 Task: Create a due date automation trigger when advanced on, on the monday of the week before a card is due add dates not due next week at 11:00 AM.
Action: Mouse moved to (1253, 101)
Screenshot: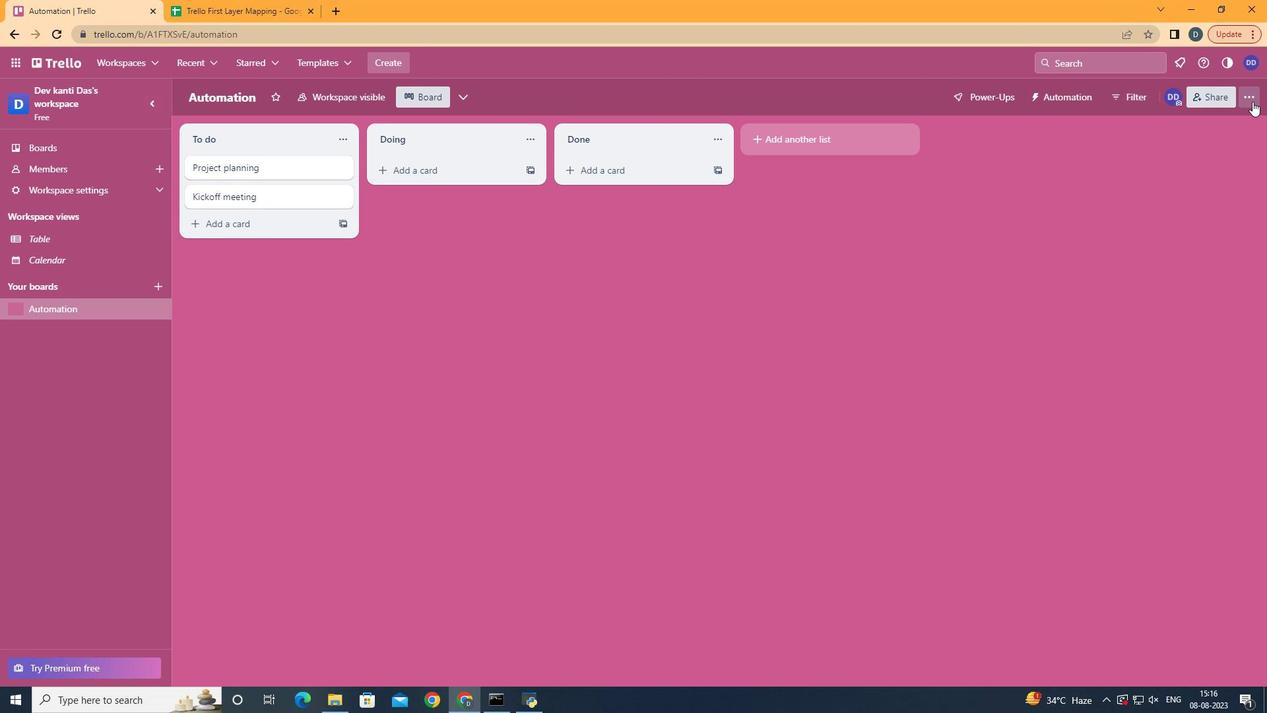 
Action: Mouse pressed left at (1253, 101)
Screenshot: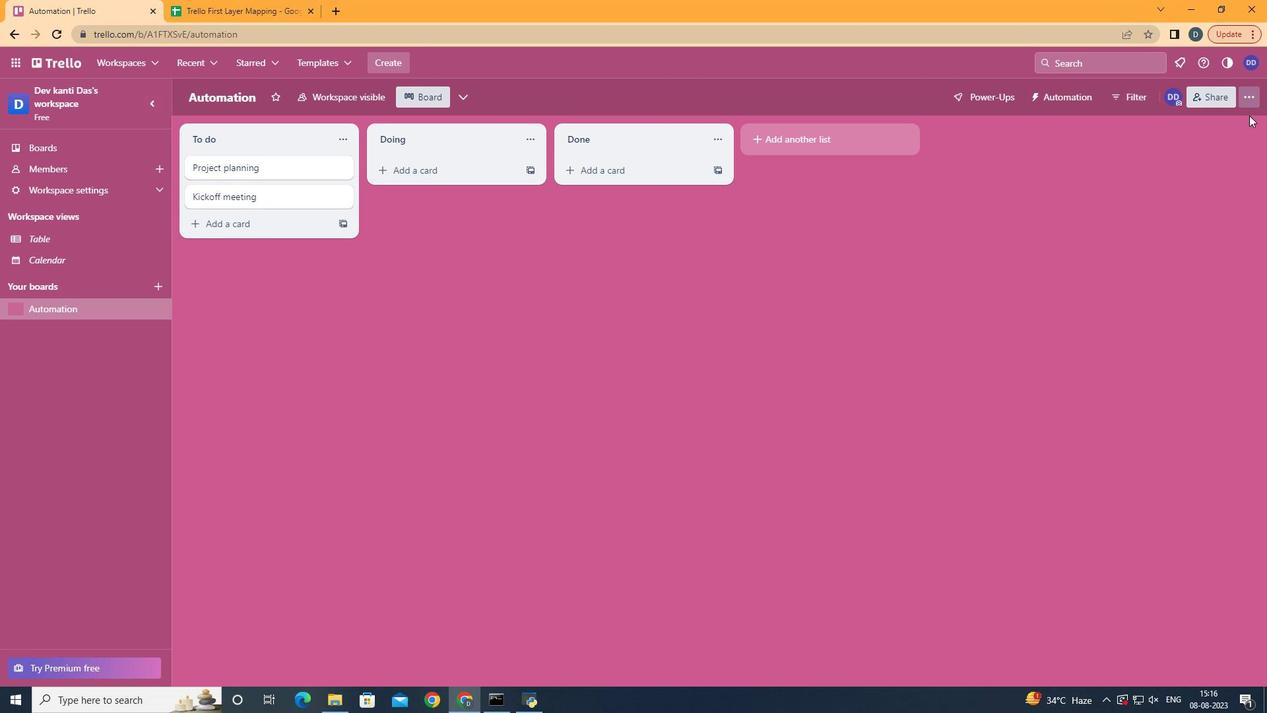 
Action: Mouse moved to (1190, 278)
Screenshot: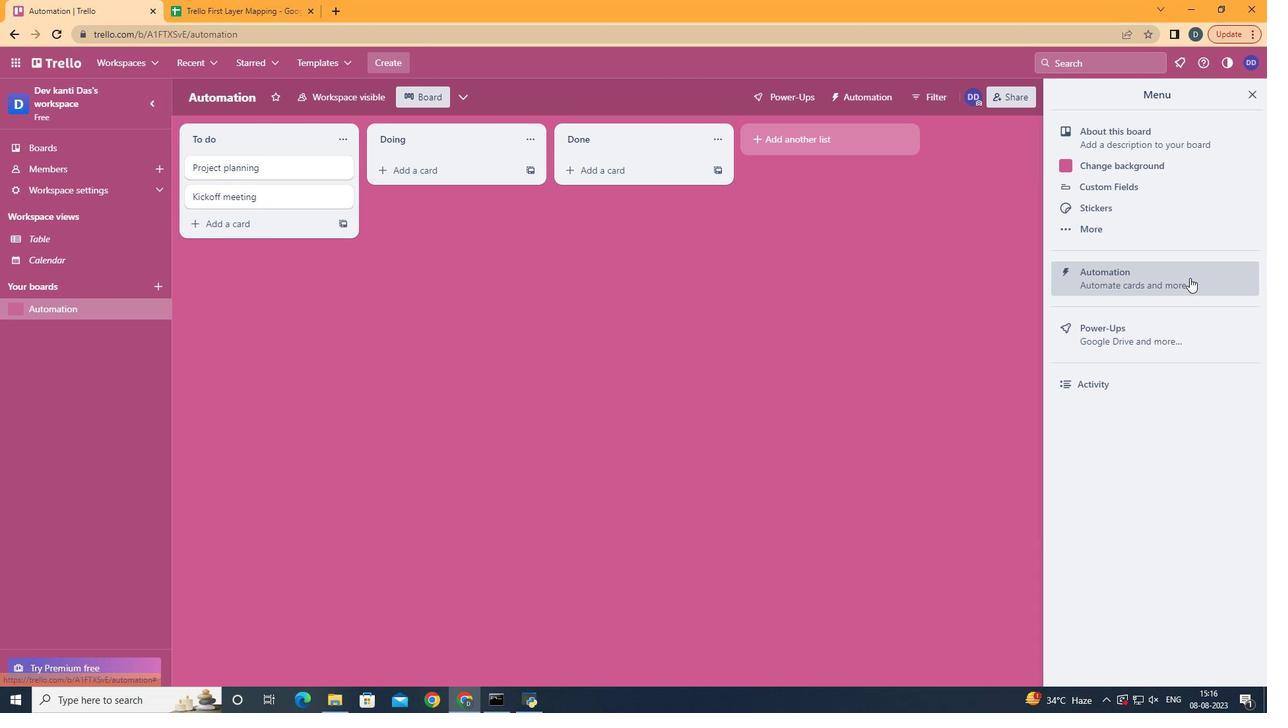 
Action: Mouse pressed left at (1190, 278)
Screenshot: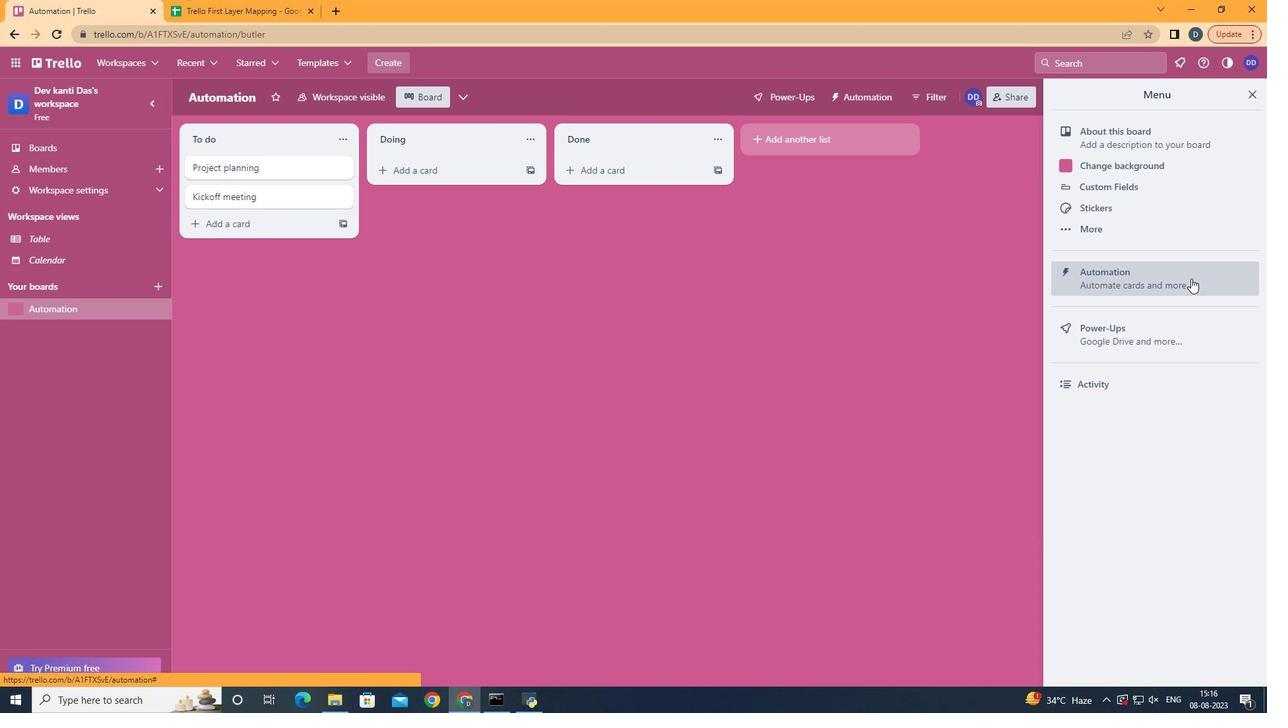 
Action: Mouse moved to (219, 274)
Screenshot: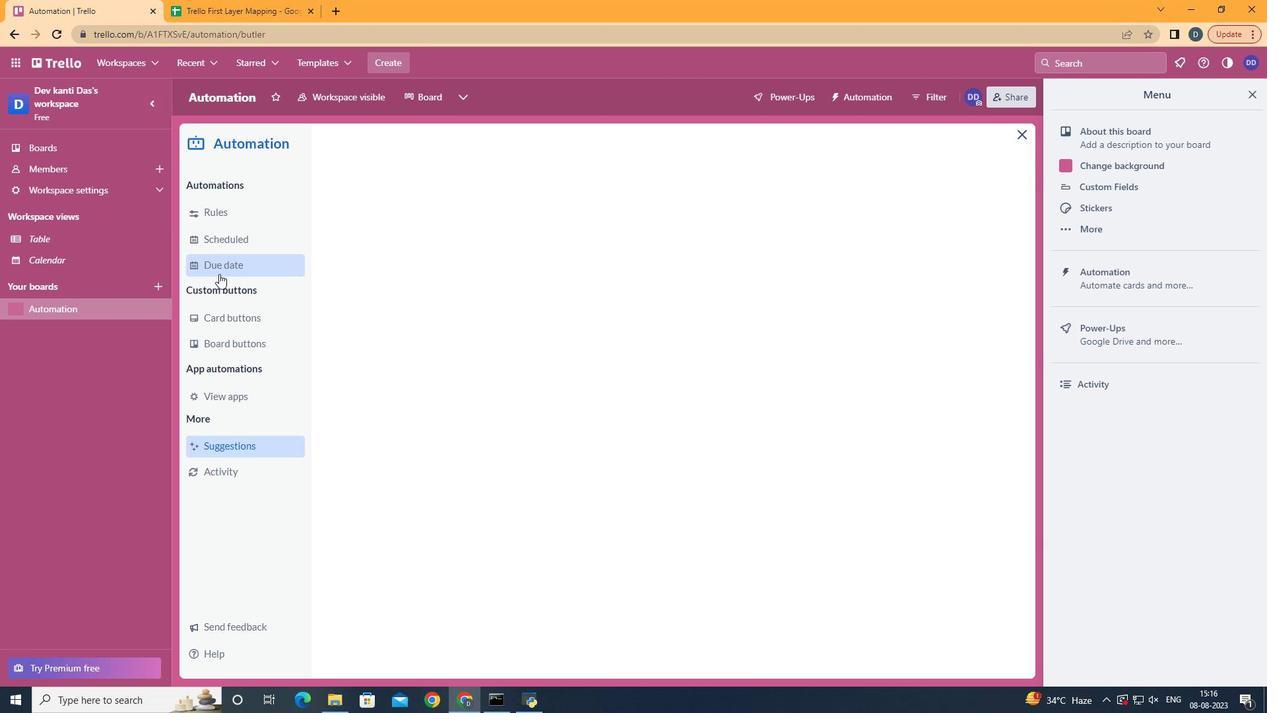 
Action: Mouse pressed left at (219, 274)
Screenshot: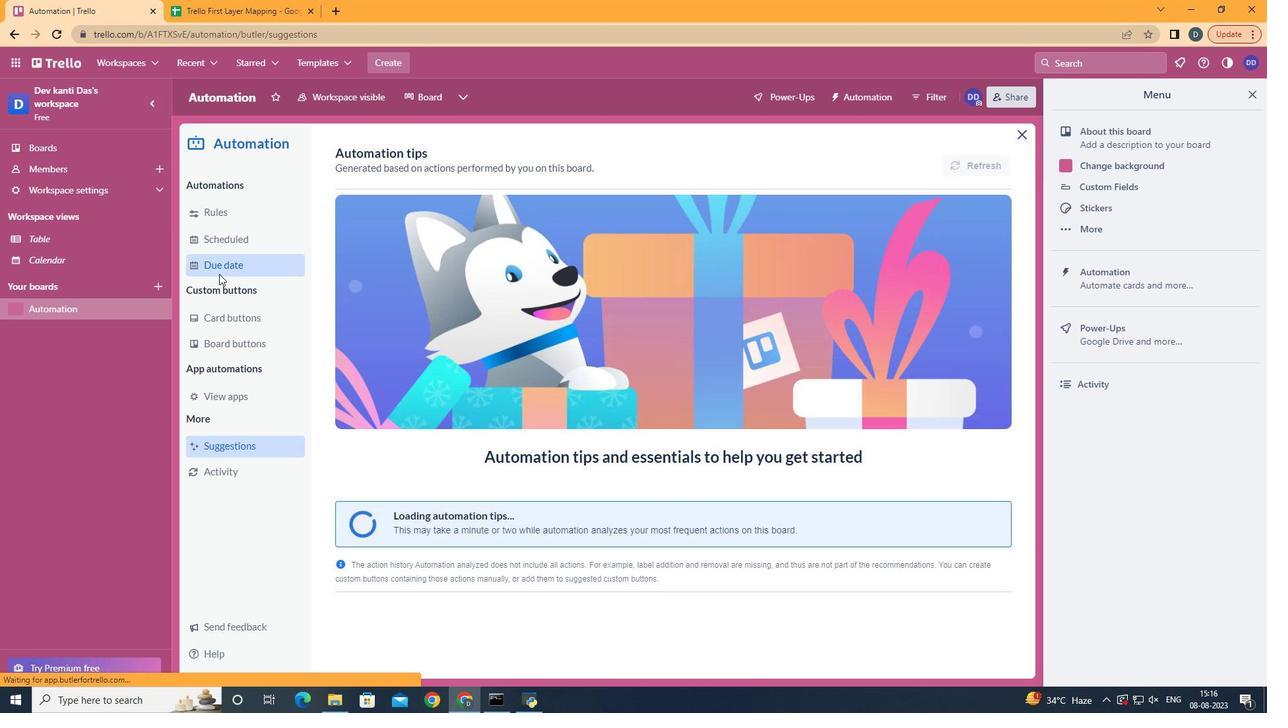 
Action: Mouse moved to (932, 155)
Screenshot: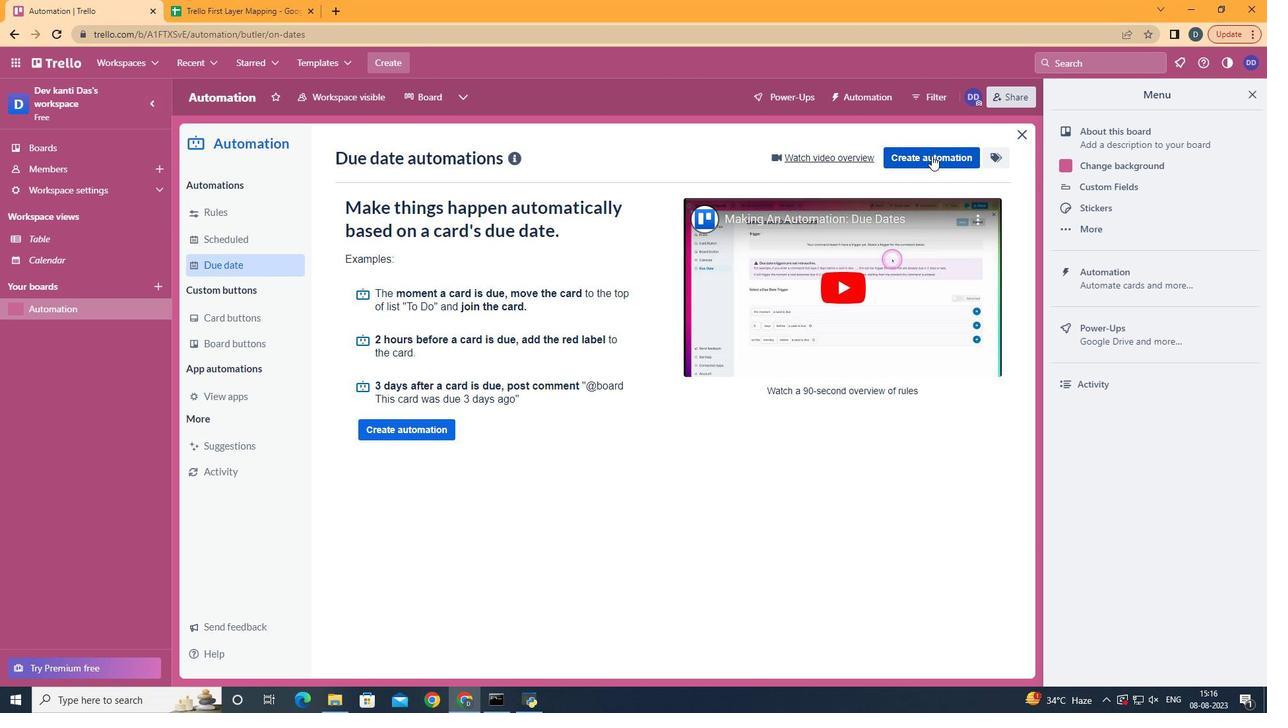 
Action: Mouse pressed left at (932, 155)
Screenshot: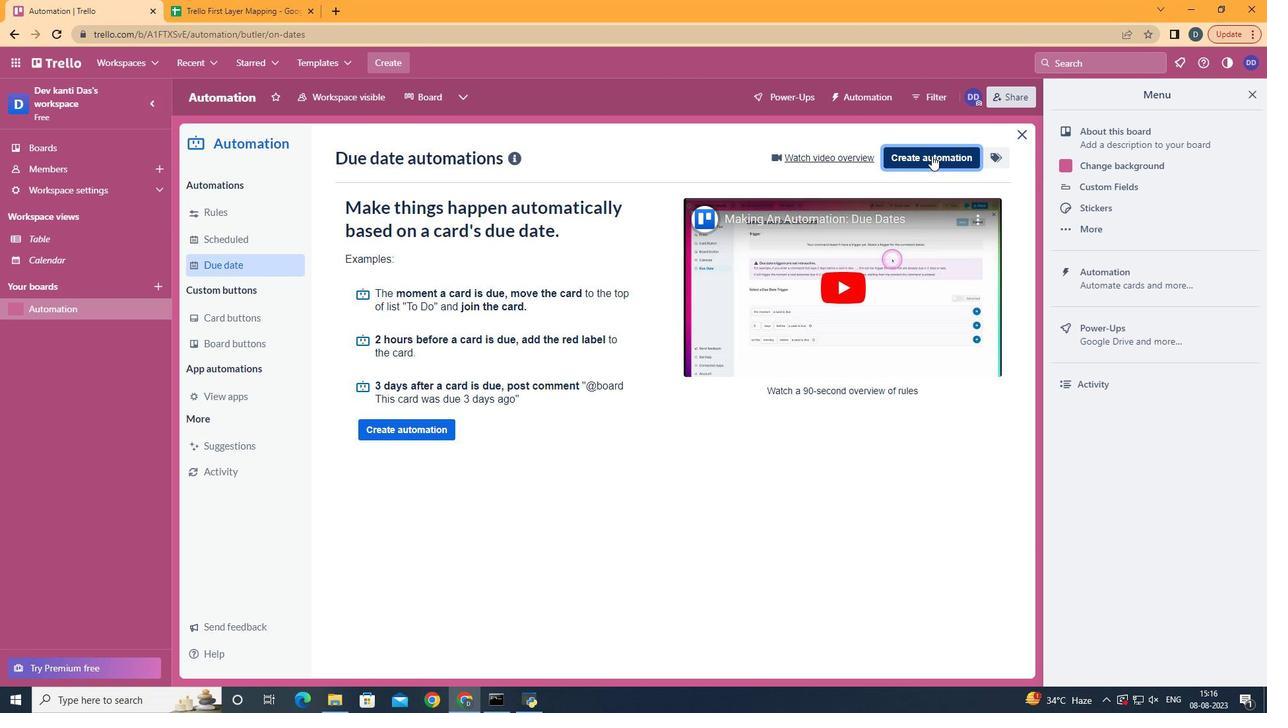 
Action: Mouse moved to (746, 279)
Screenshot: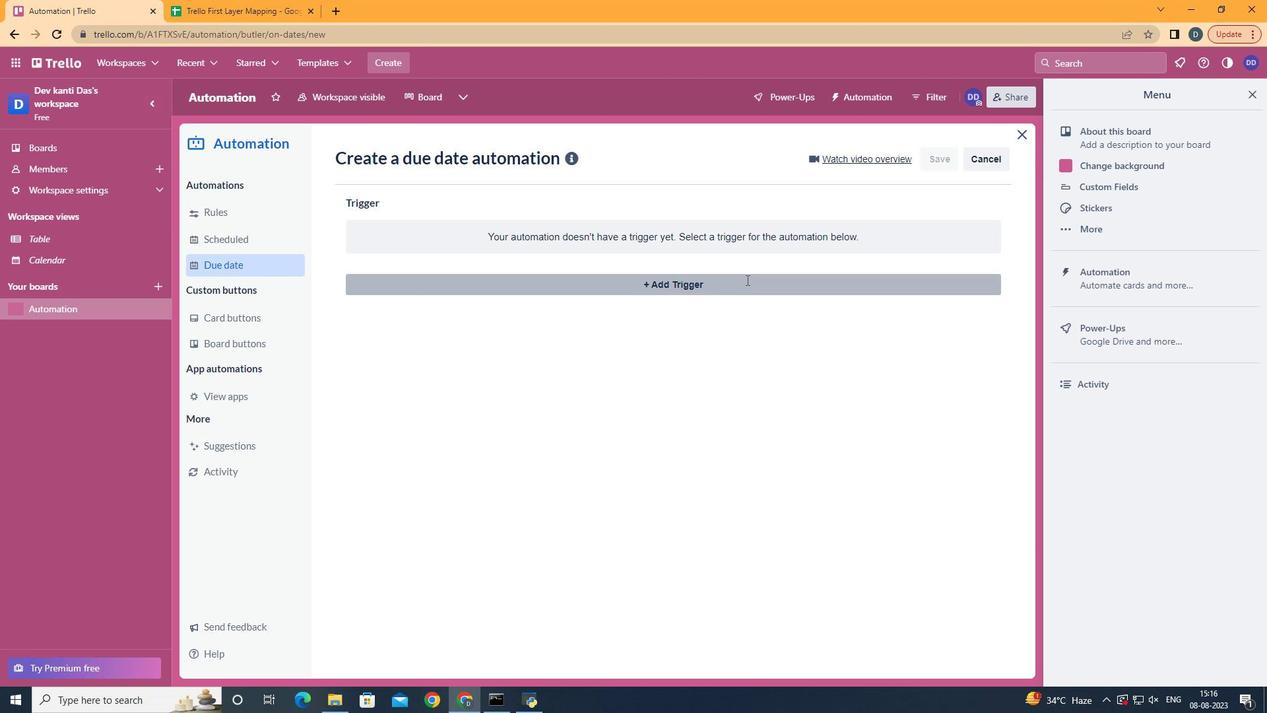 
Action: Mouse pressed left at (746, 279)
Screenshot: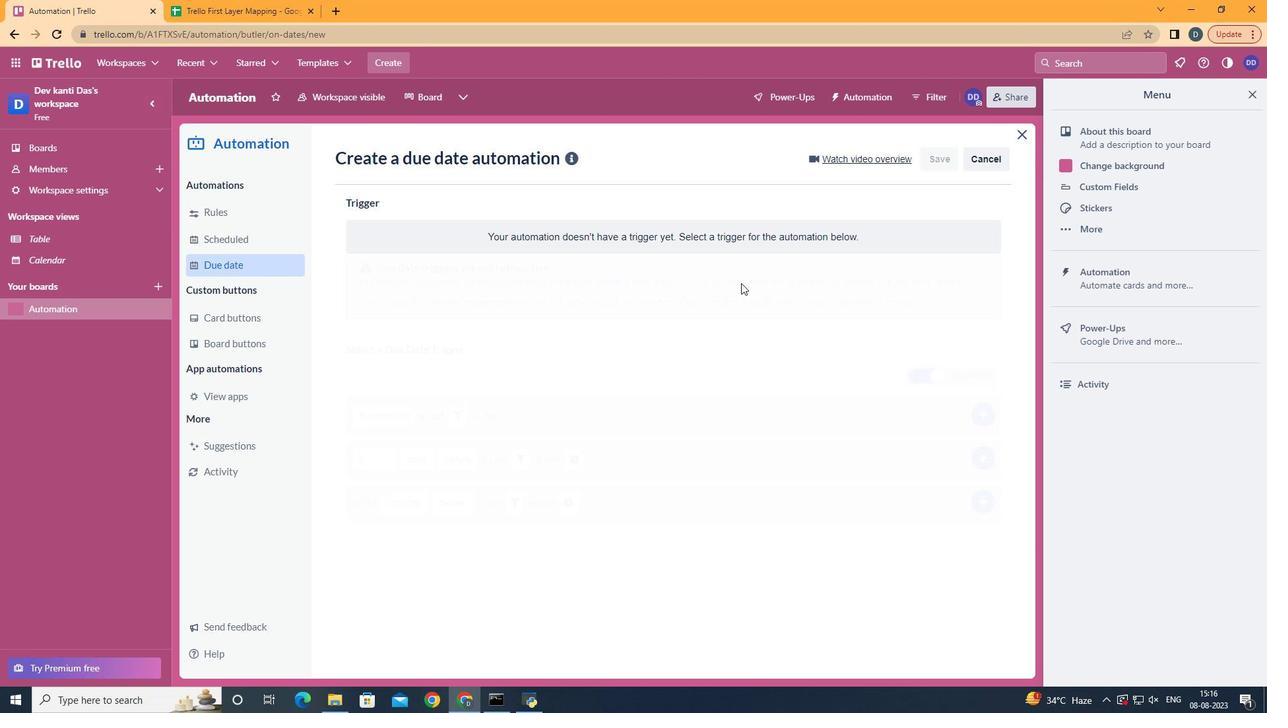 
Action: Mouse moved to (473, 630)
Screenshot: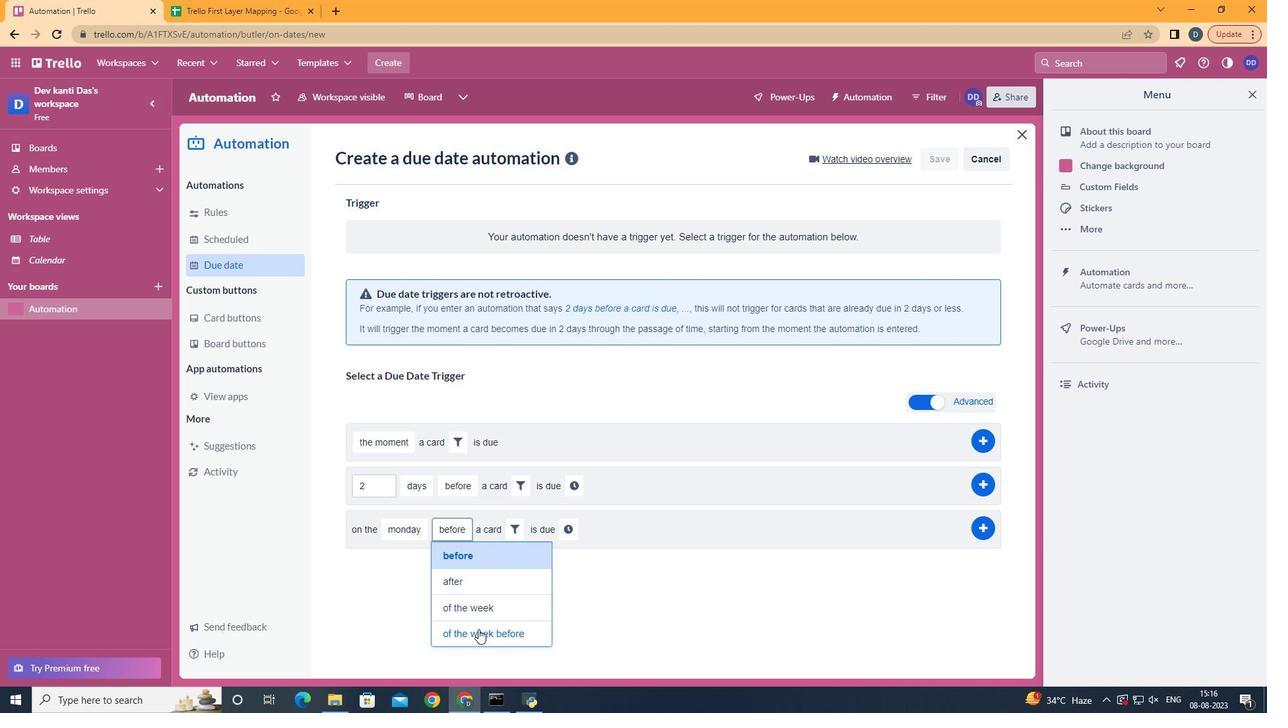 
Action: Mouse pressed left at (473, 630)
Screenshot: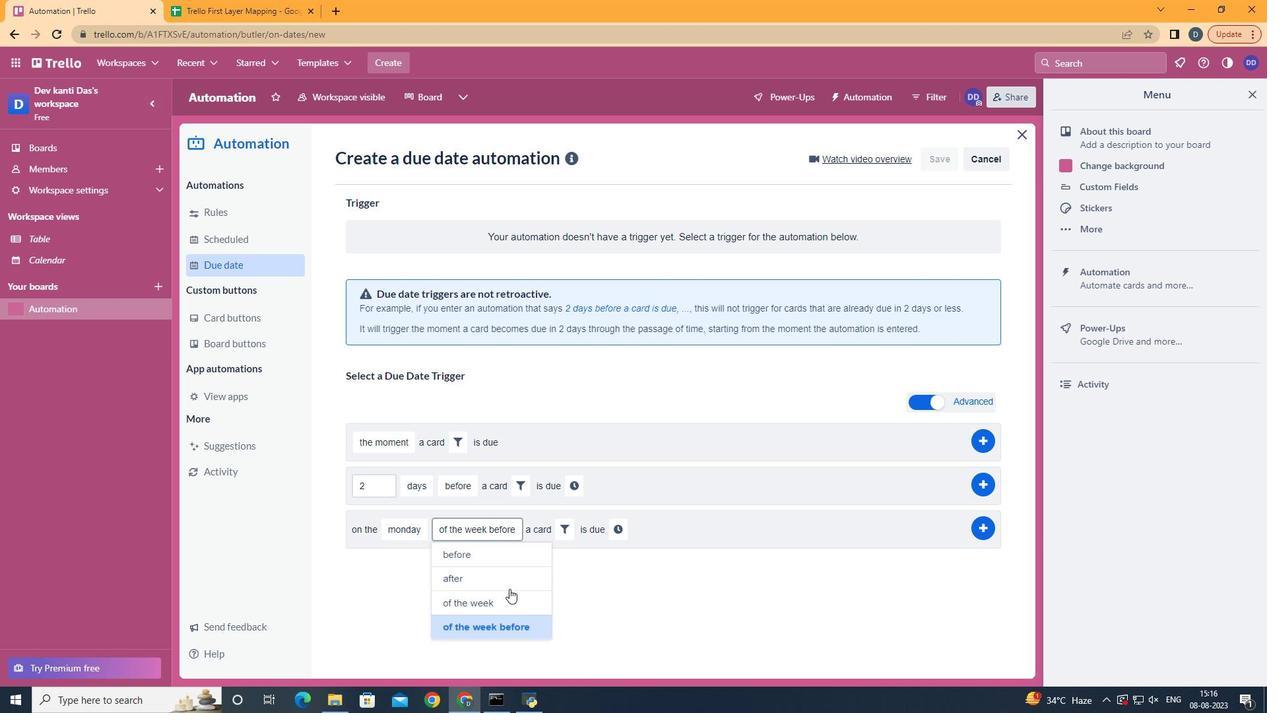 
Action: Mouse moved to (561, 525)
Screenshot: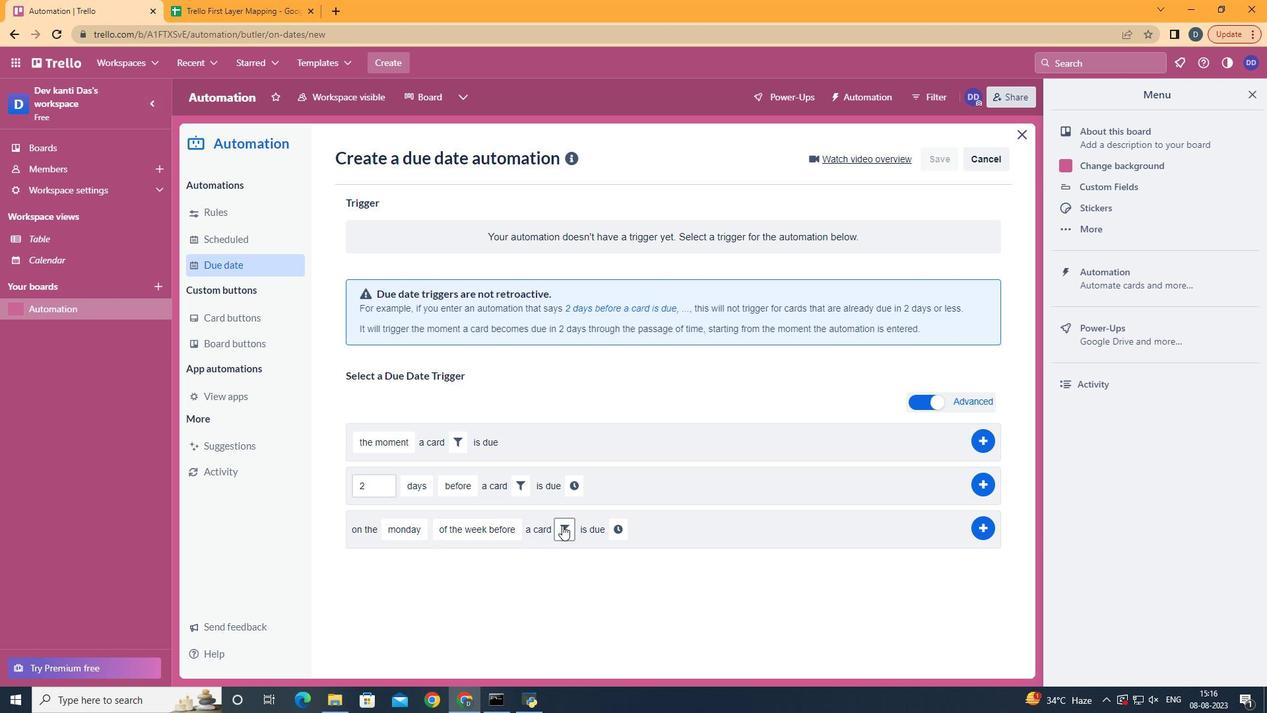 
Action: Mouse pressed left at (561, 525)
Screenshot: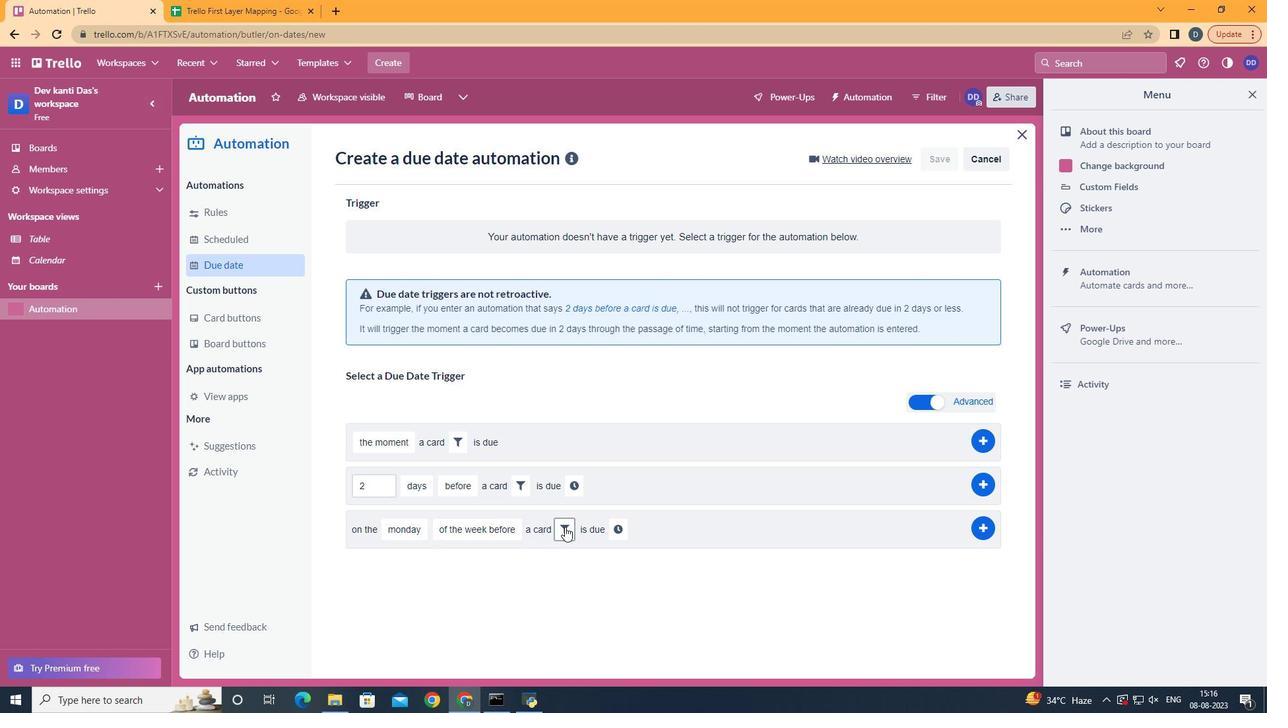 
Action: Mouse moved to (649, 573)
Screenshot: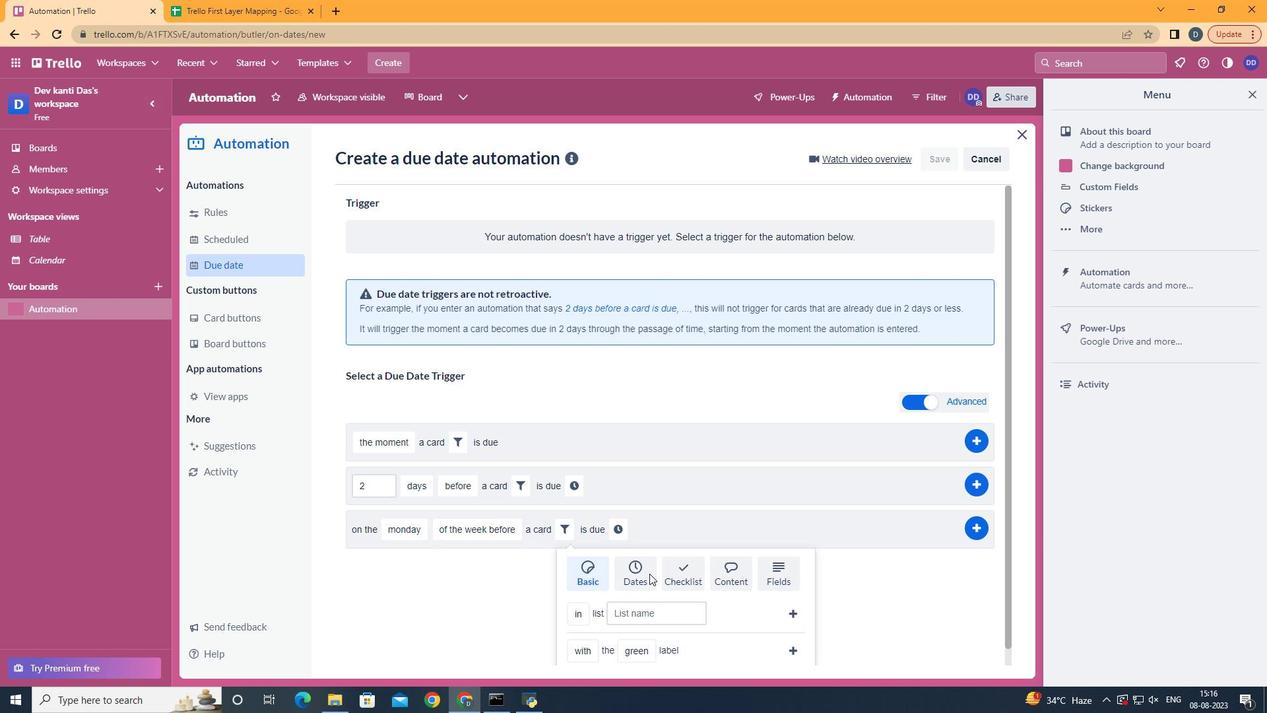 
Action: Mouse pressed left at (649, 573)
Screenshot: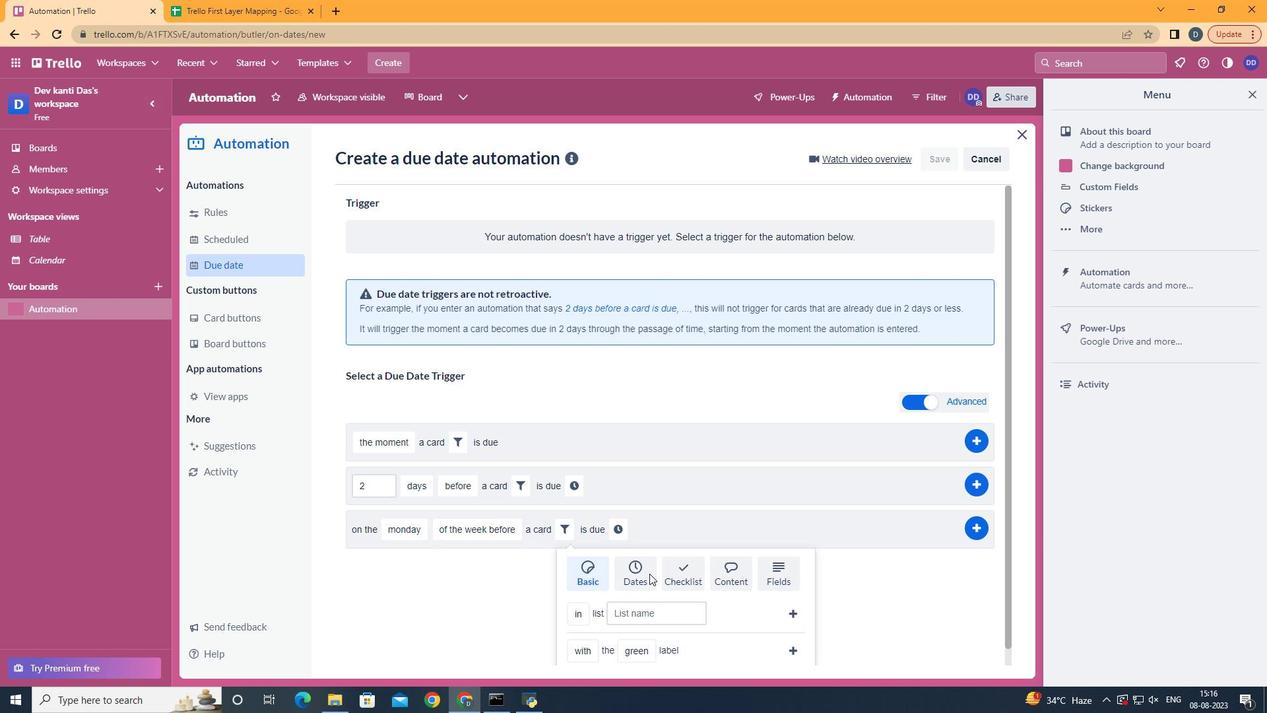 
Action: Mouse moved to (650, 573)
Screenshot: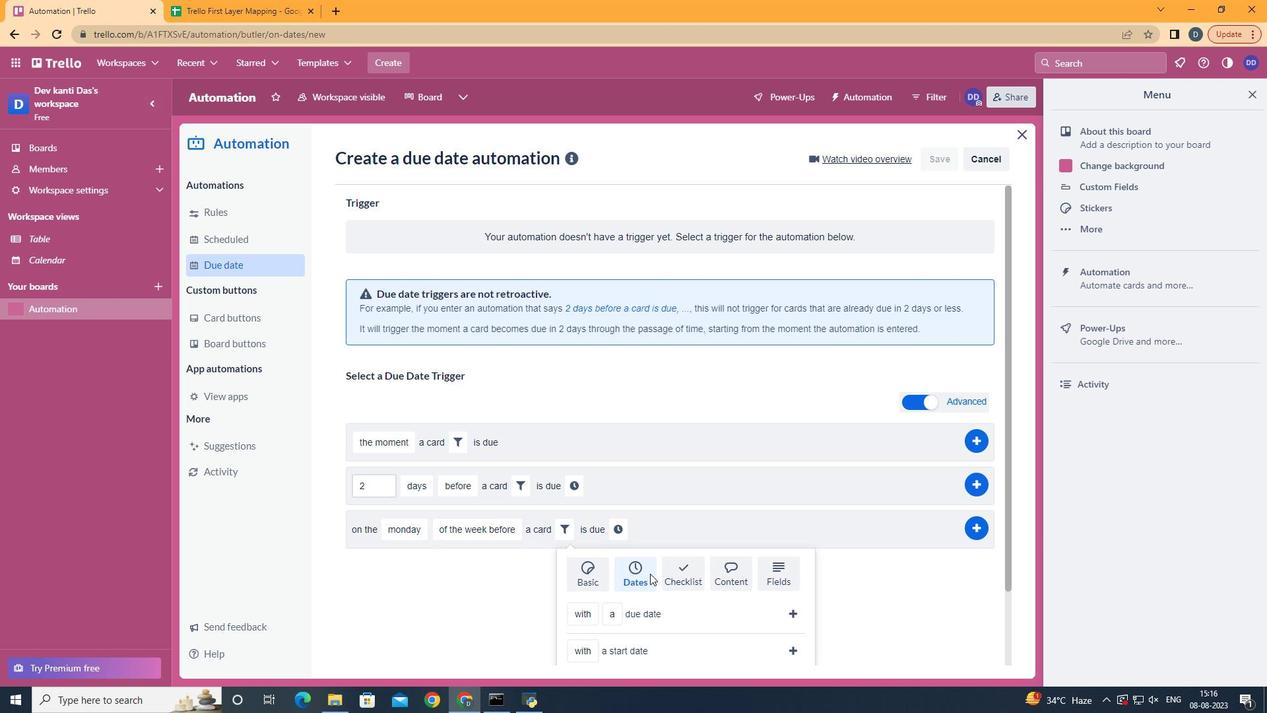 
Action: Mouse scrolled (650, 573) with delta (0, 0)
Screenshot: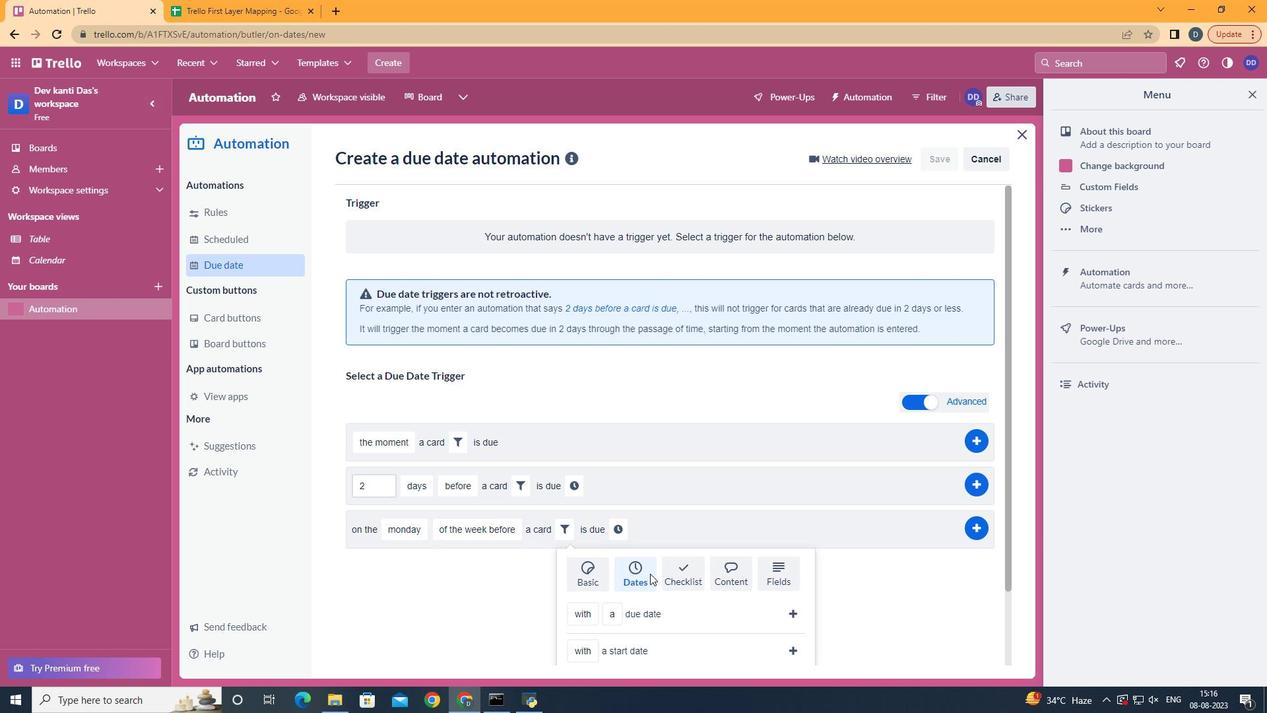 
Action: Mouse scrolled (650, 573) with delta (0, 0)
Screenshot: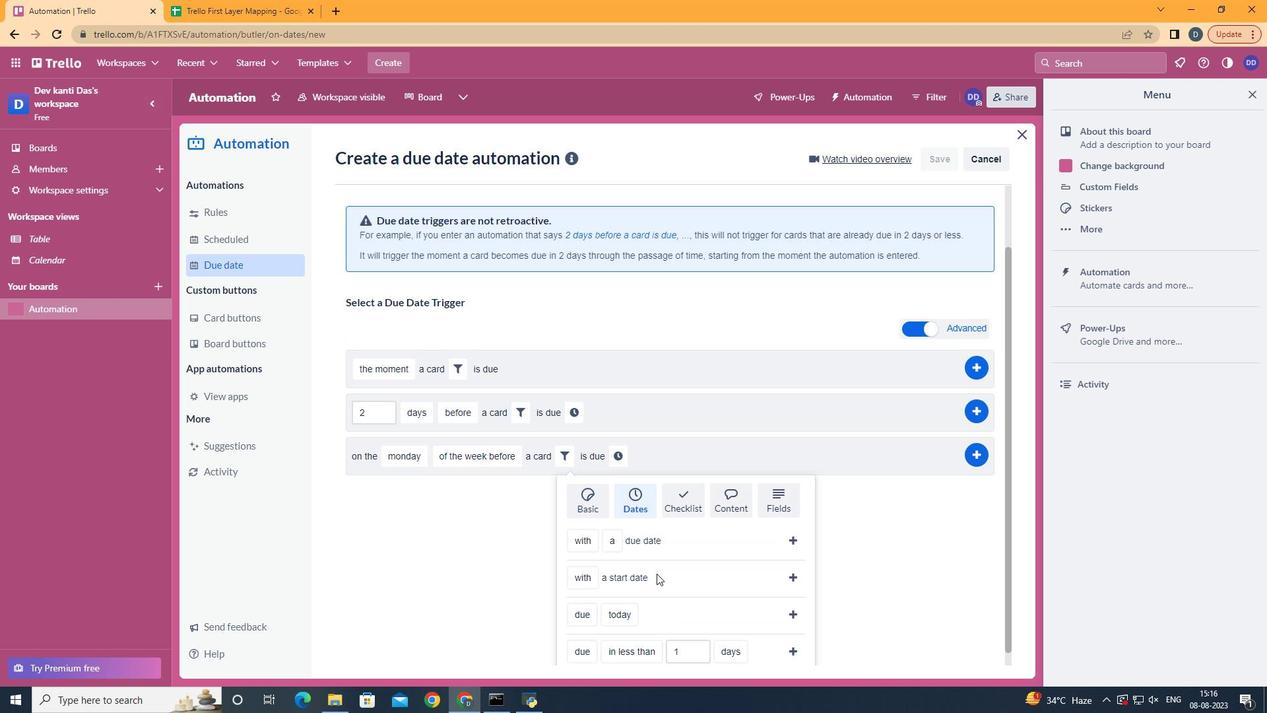 
Action: Mouse scrolled (650, 573) with delta (0, 0)
Screenshot: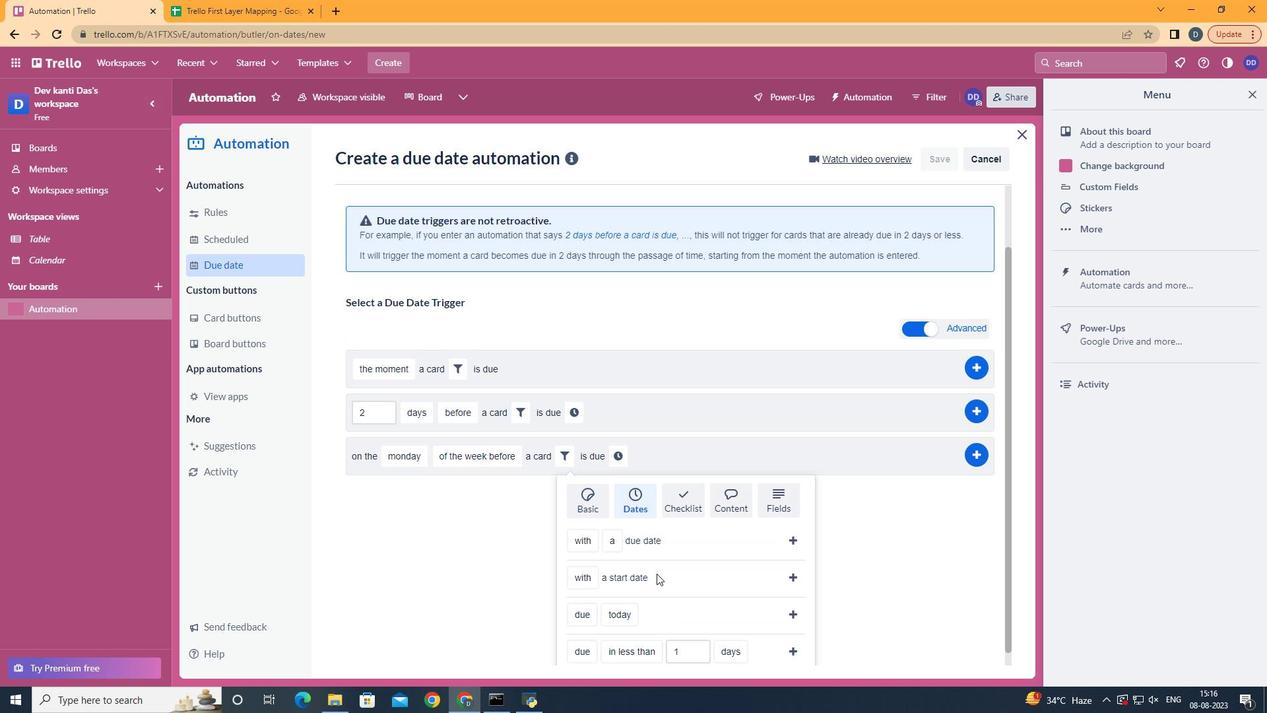 
Action: Mouse scrolled (650, 573) with delta (0, 0)
Screenshot: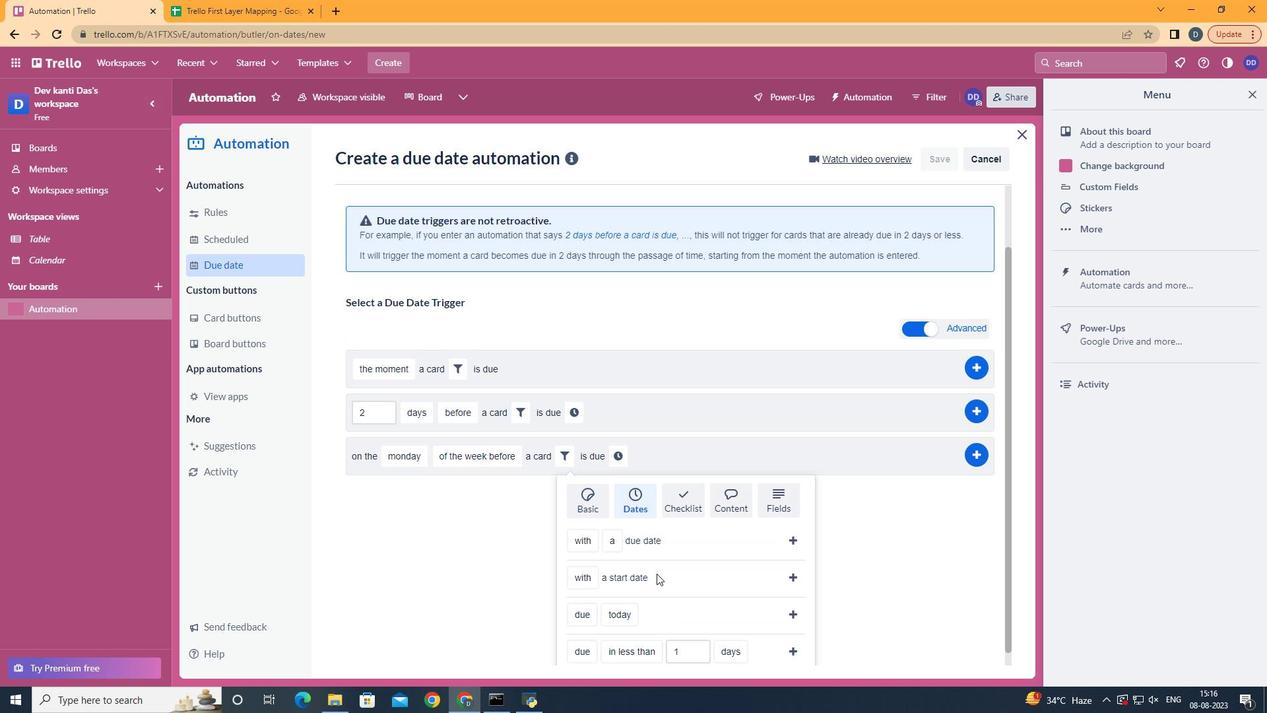 
Action: Mouse scrolled (650, 573) with delta (0, 0)
Screenshot: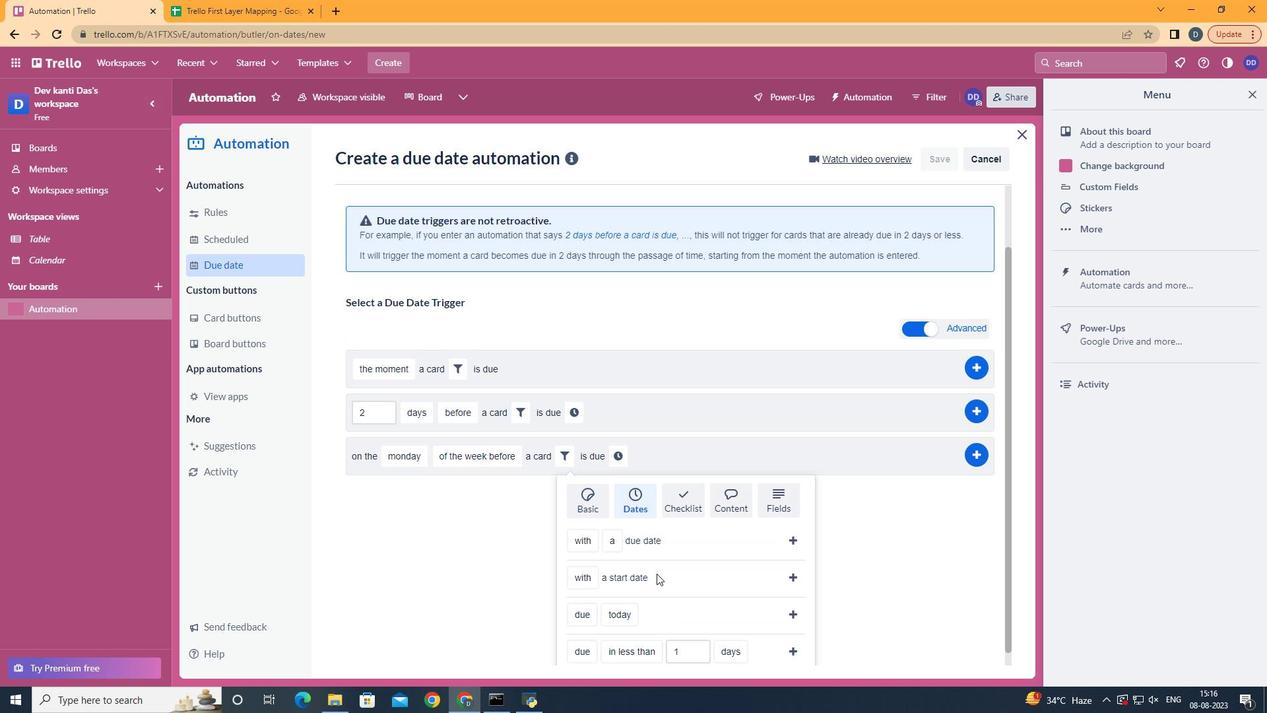 
Action: Mouse moved to (616, 523)
Screenshot: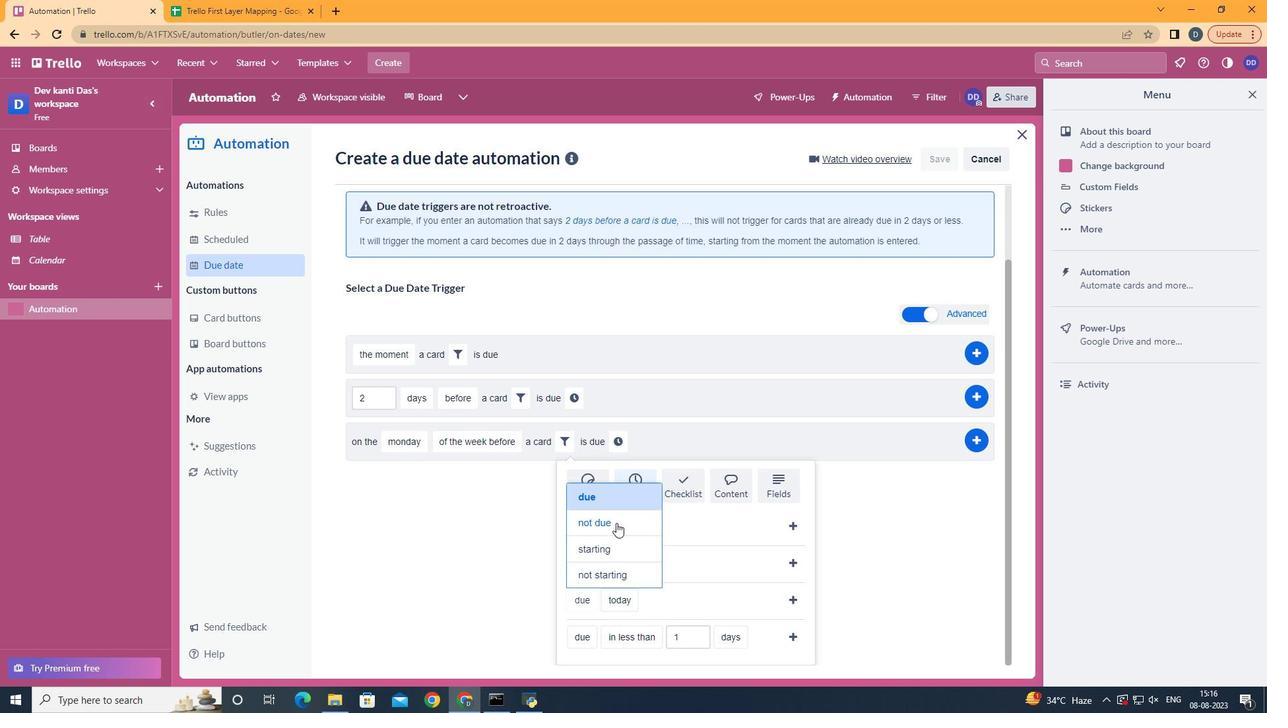 
Action: Mouse pressed left at (616, 523)
Screenshot: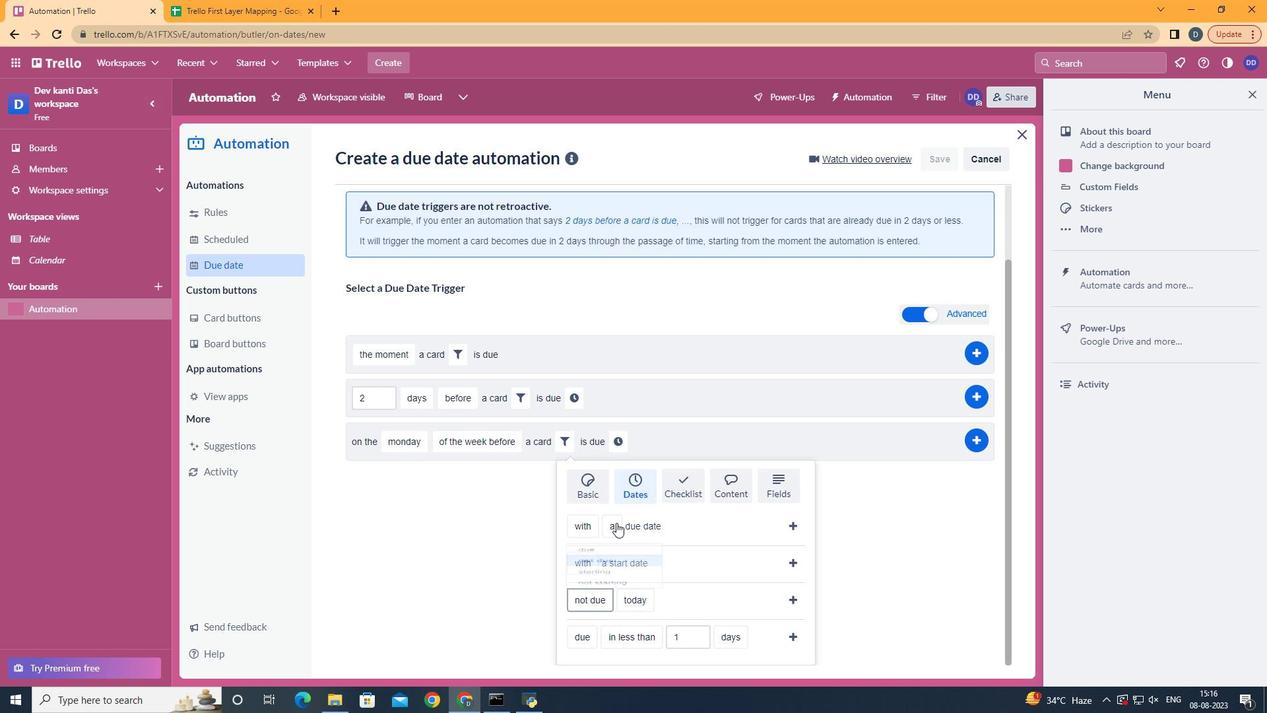 
Action: Mouse moved to (660, 523)
Screenshot: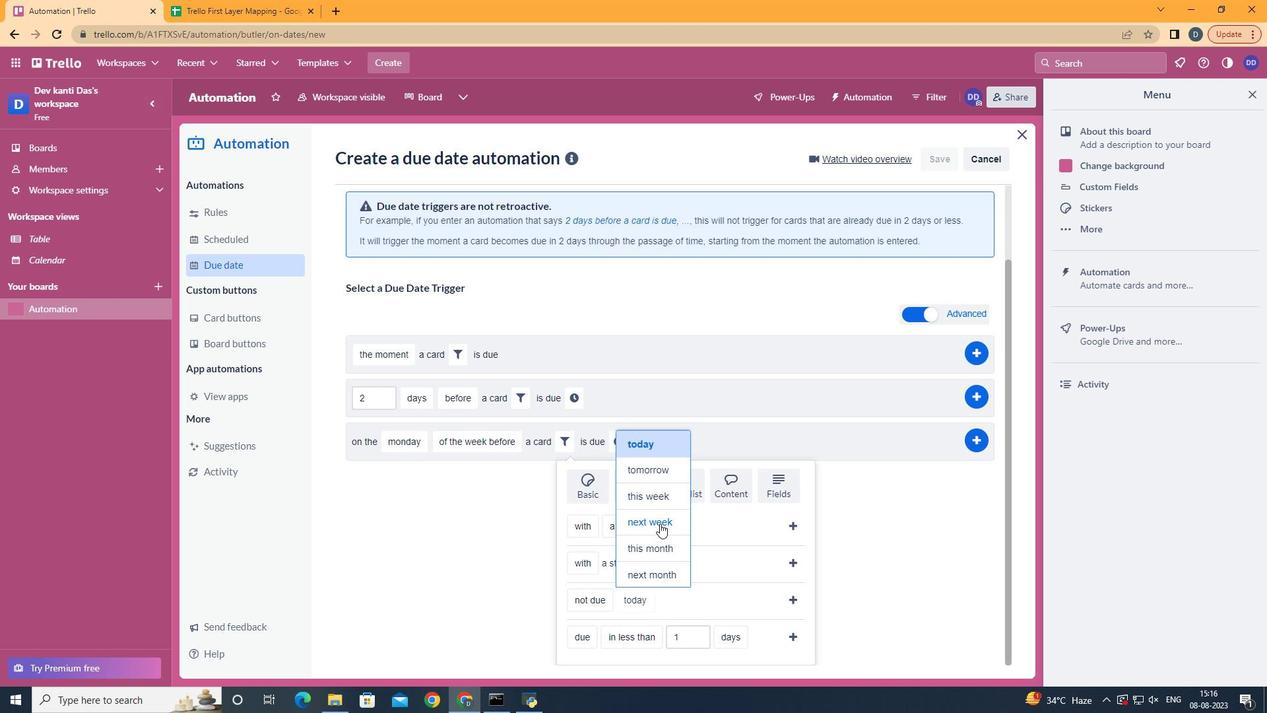 
Action: Mouse pressed left at (660, 523)
Screenshot: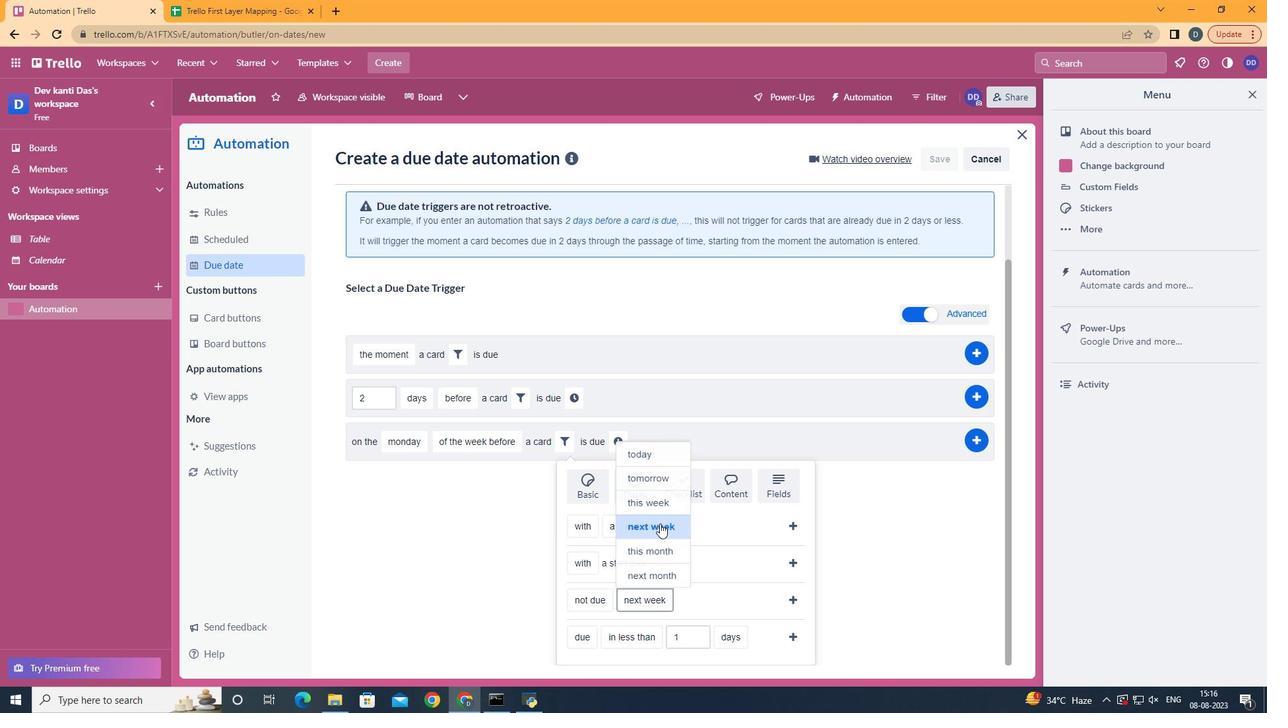 
Action: Mouse moved to (791, 602)
Screenshot: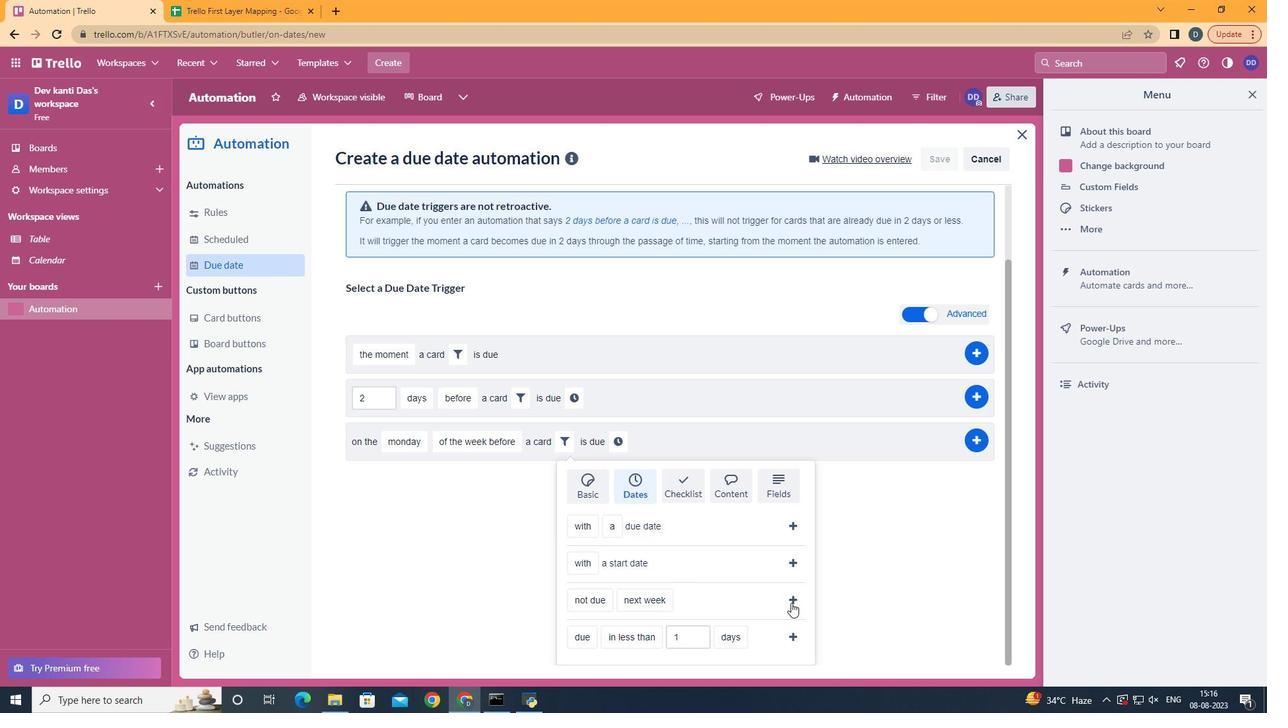 
Action: Mouse pressed left at (791, 602)
Screenshot: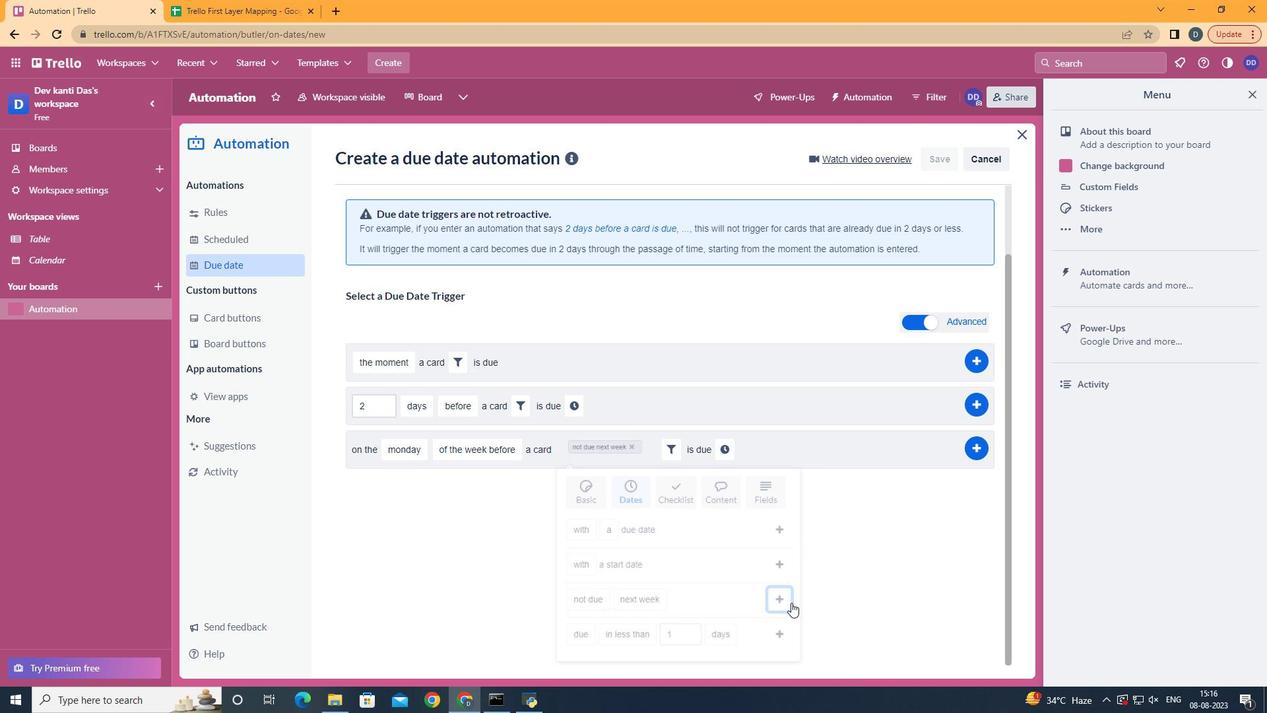 
Action: Mouse moved to (725, 526)
Screenshot: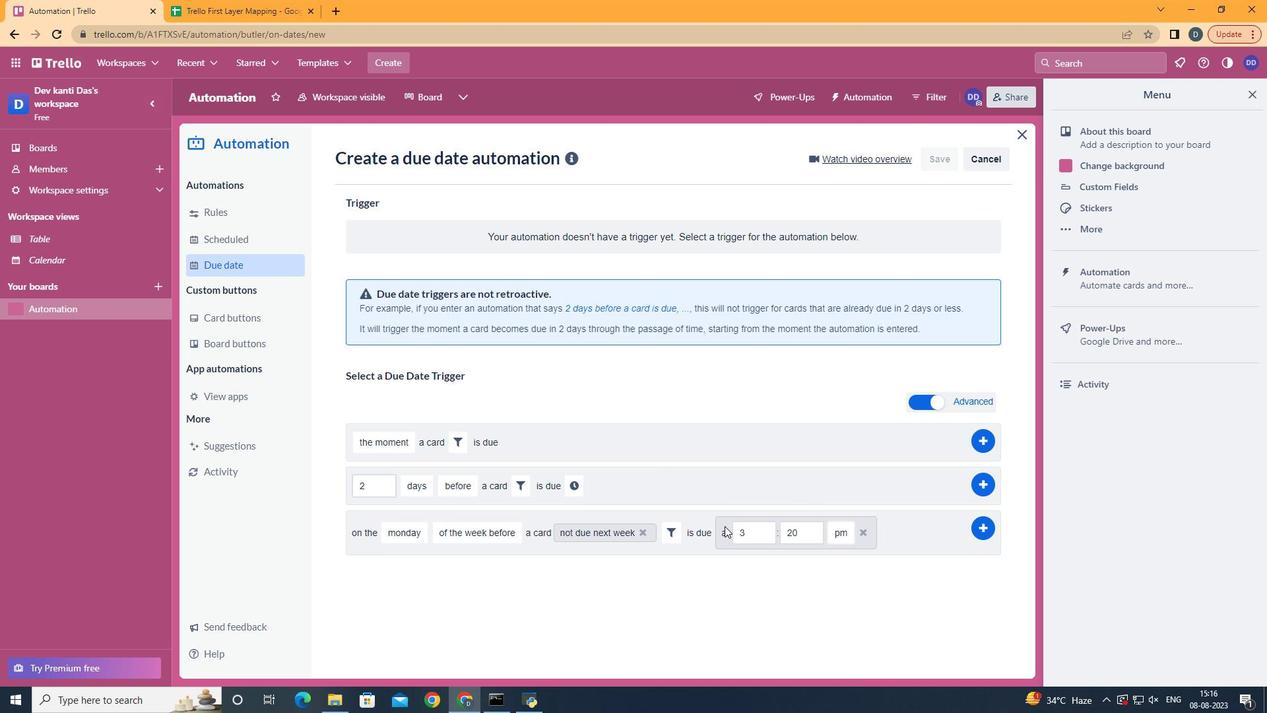 
Action: Mouse pressed left at (725, 526)
Screenshot: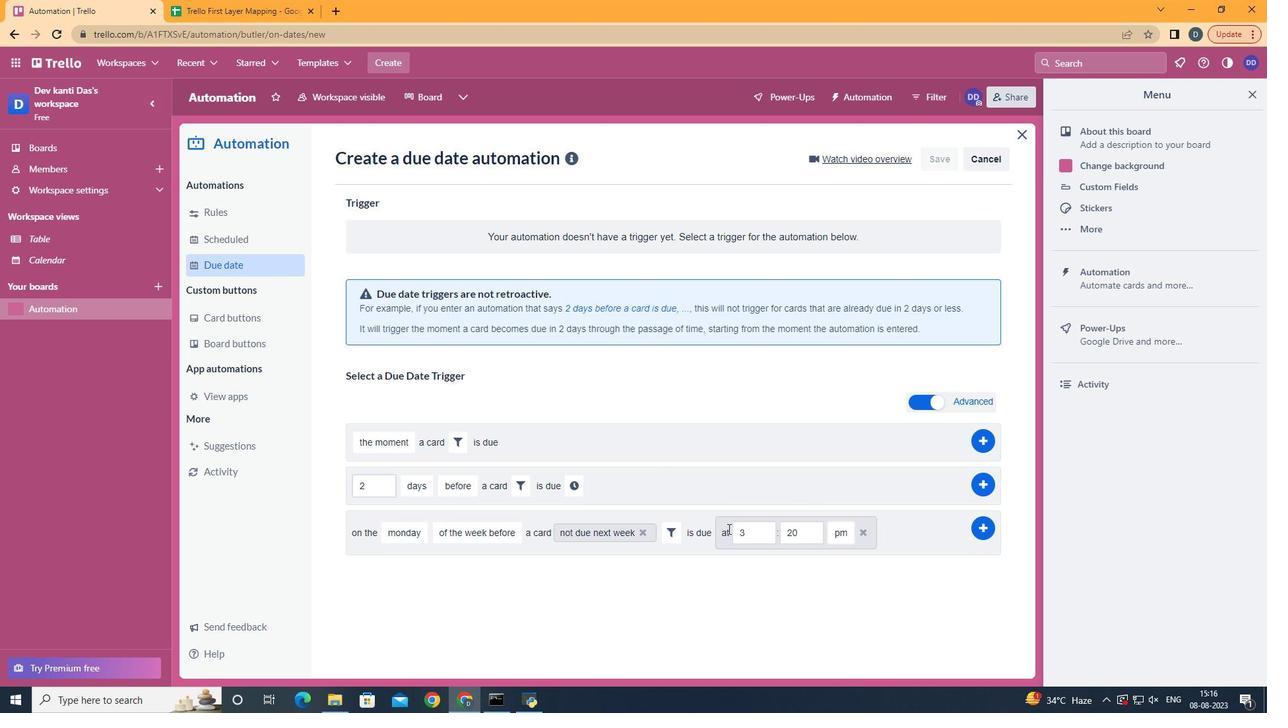 
Action: Mouse moved to (754, 541)
Screenshot: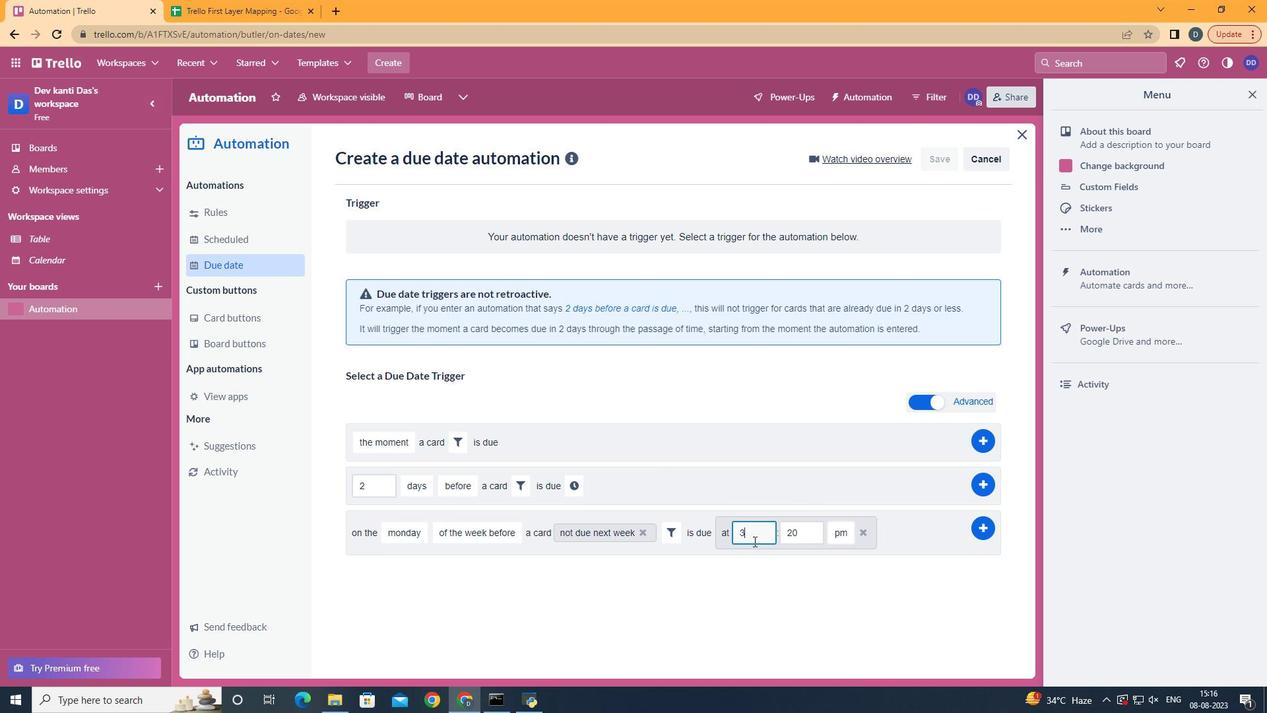 
Action: Mouse pressed left at (754, 541)
Screenshot: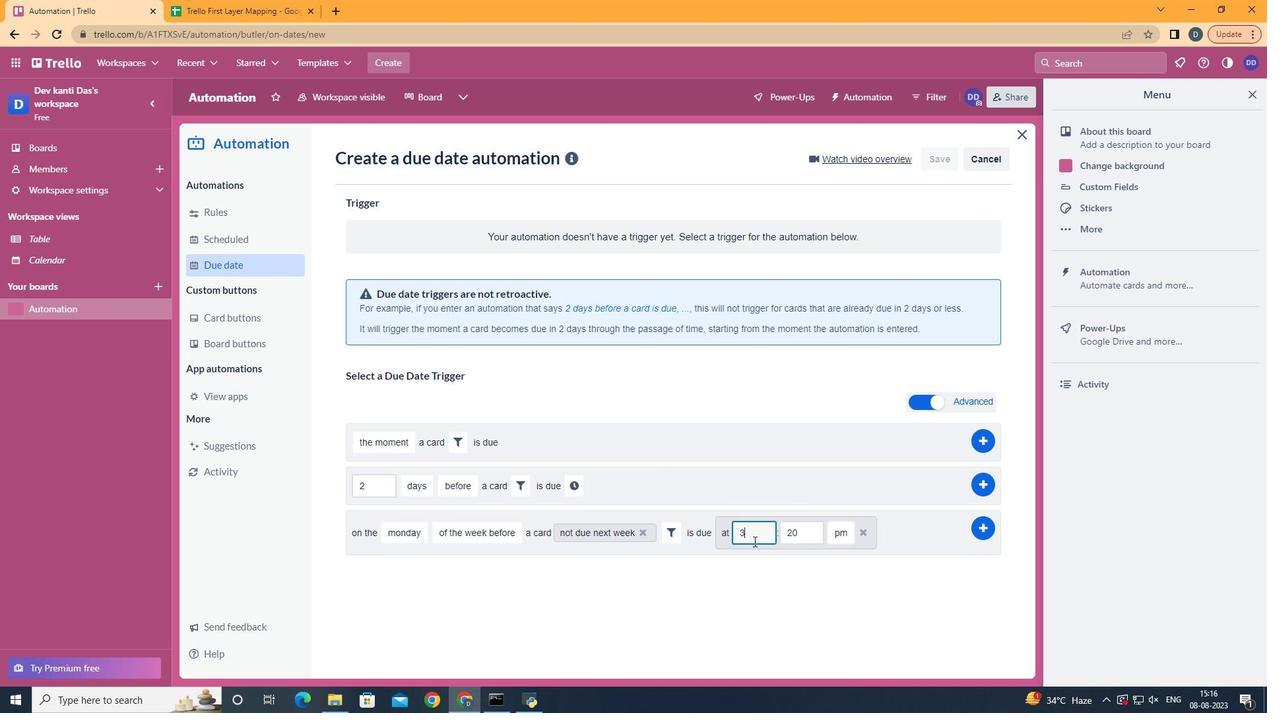 
Action: Mouse moved to (756, 539)
Screenshot: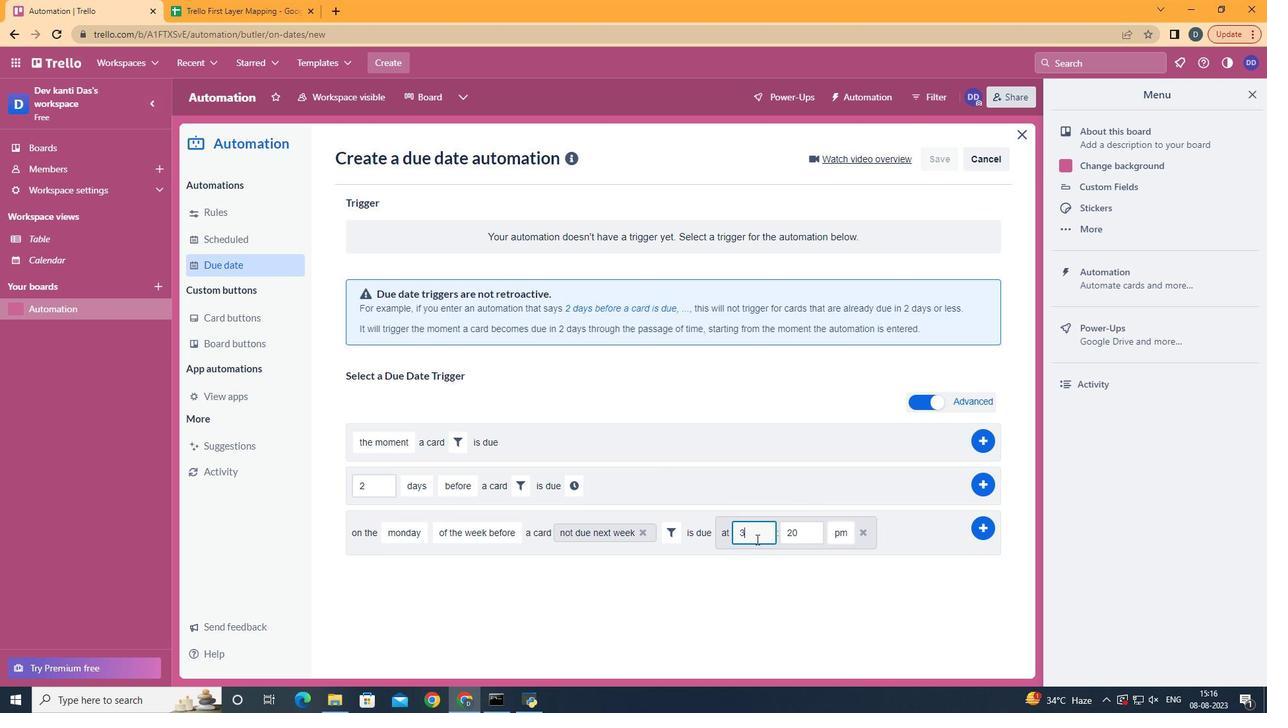 
Action: Key pressed <Key.backspace>11
Screenshot: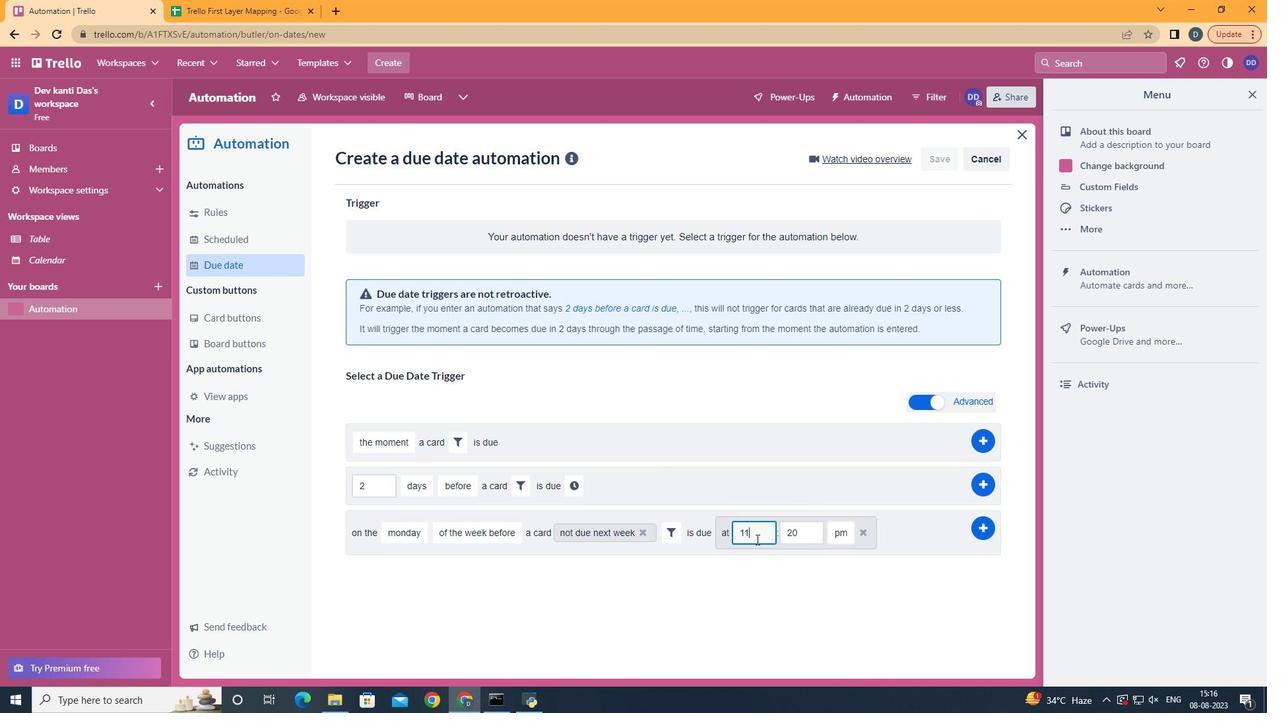 
Action: Mouse moved to (804, 532)
Screenshot: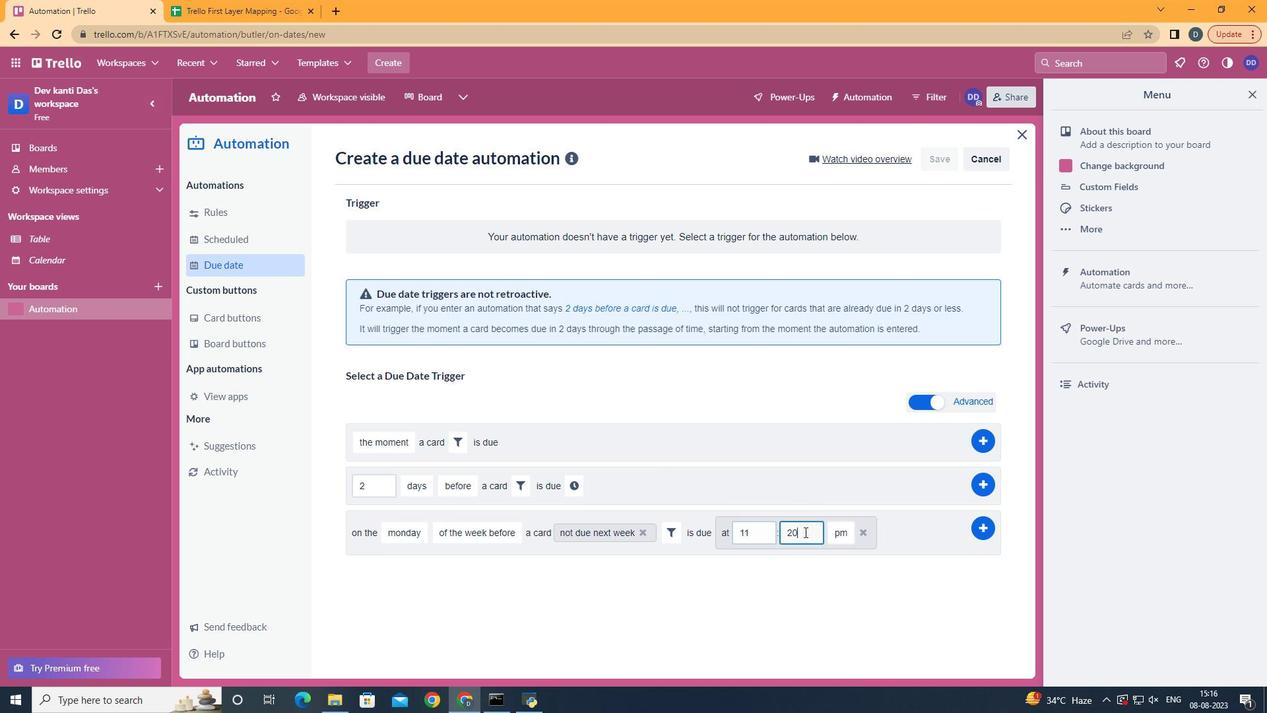 
Action: Mouse pressed left at (804, 532)
Screenshot: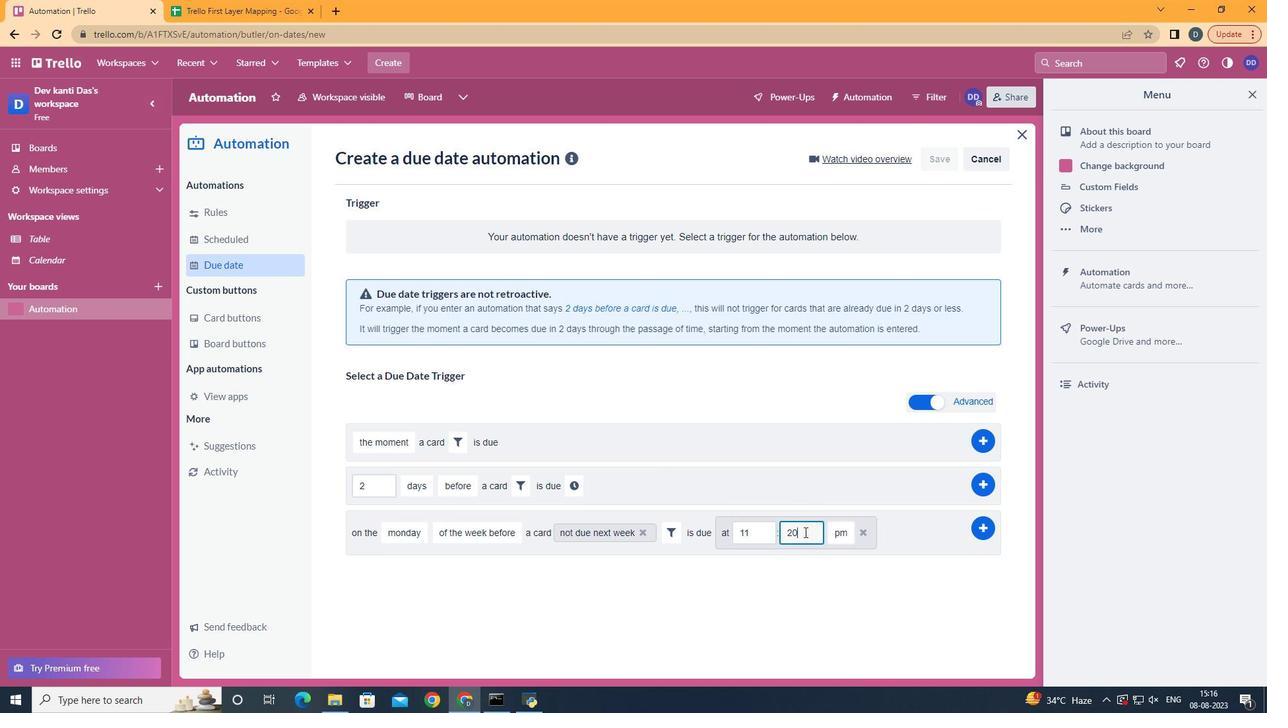 
Action: Key pressed <Key.backspace><Key.backspace>00
Screenshot: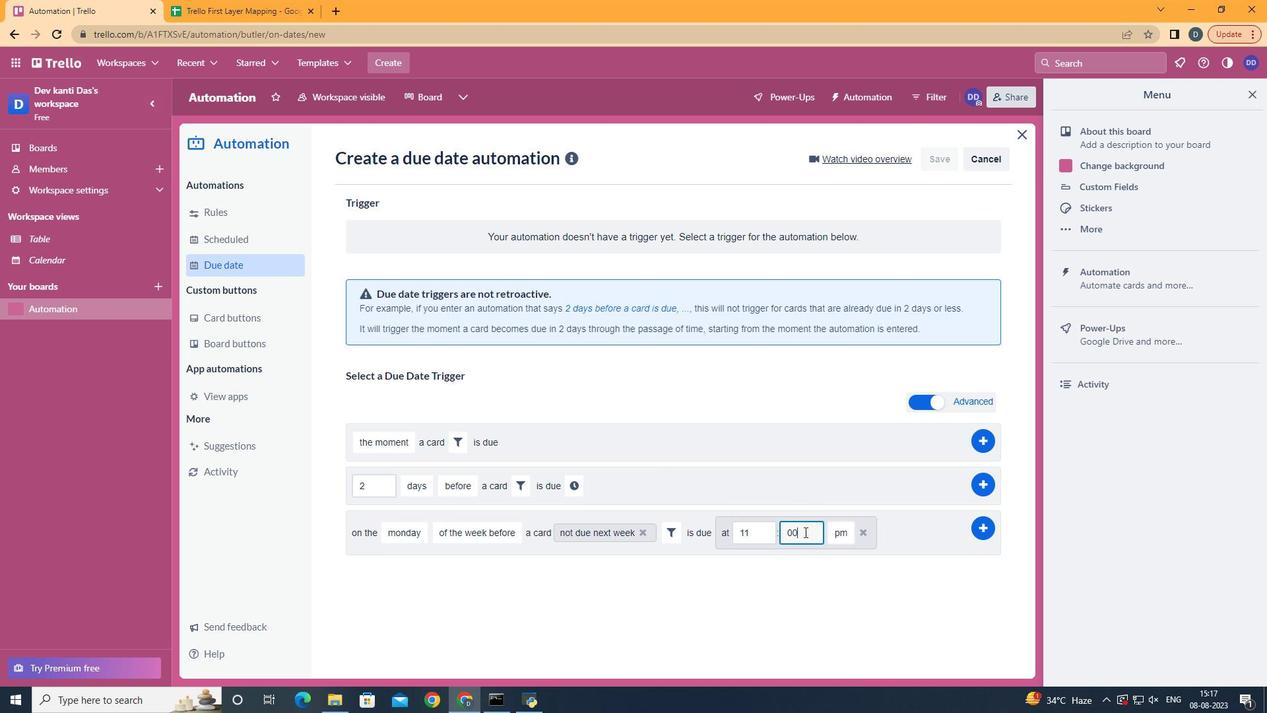 
Action: Mouse moved to (841, 556)
Screenshot: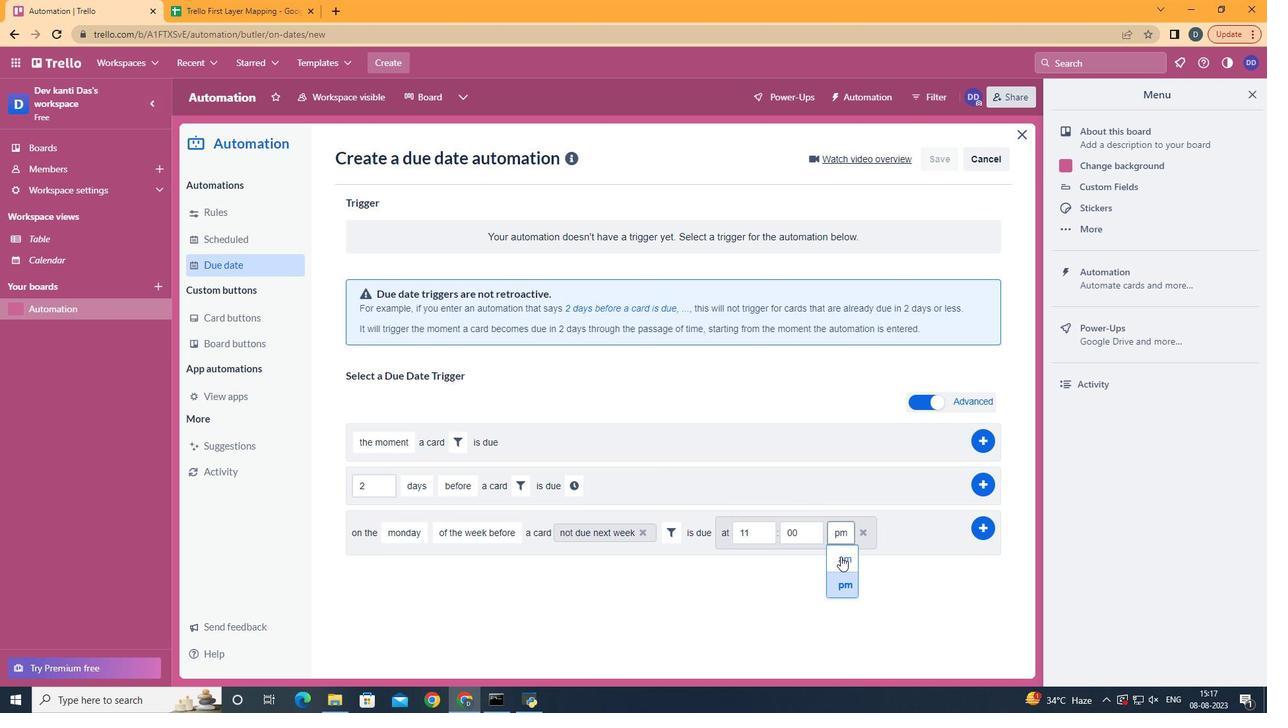 
Action: Mouse pressed left at (841, 556)
Screenshot: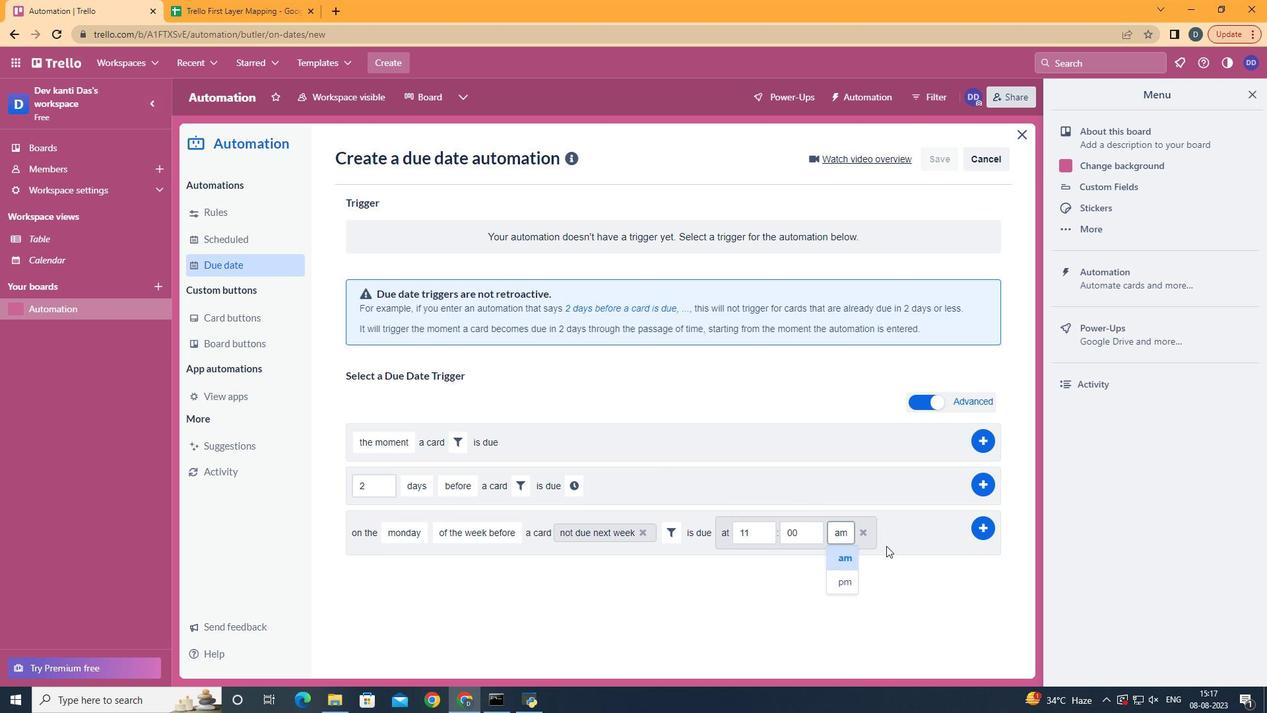 
Action: Mouse moved to (985, 530)
Screenshot: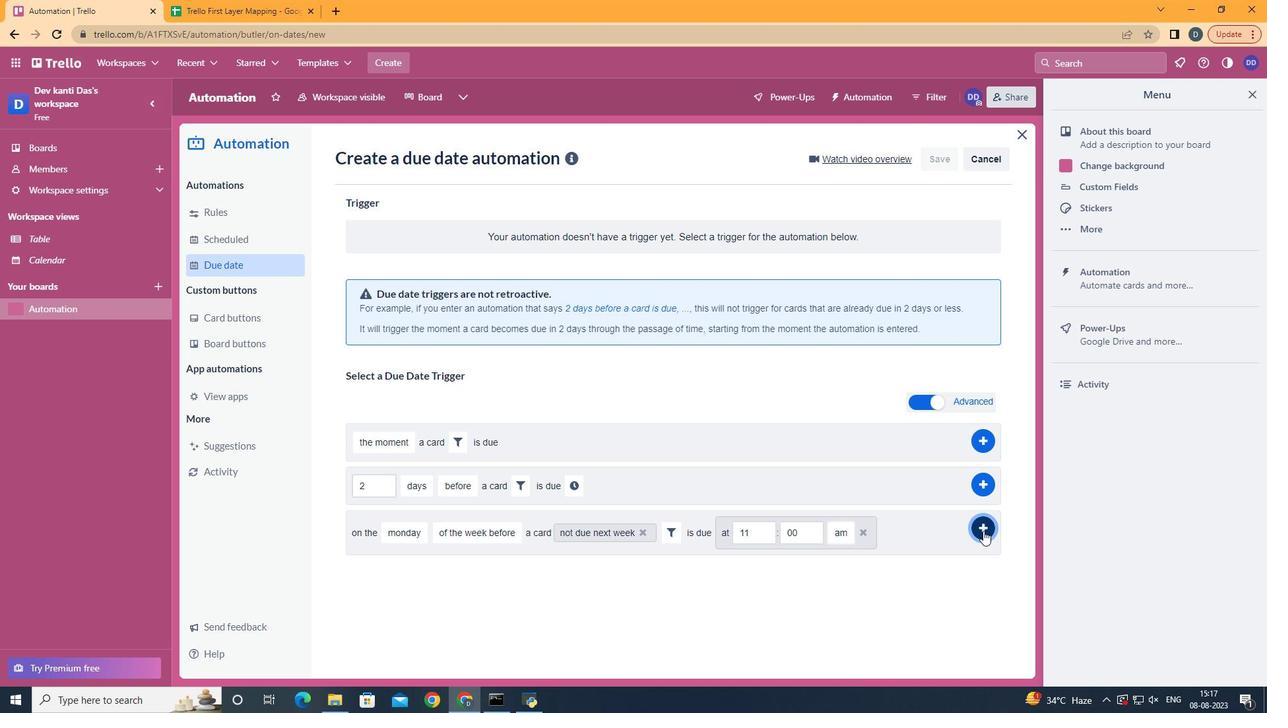 
Action: Mouse pressed left at (985, 530)
Screenshot: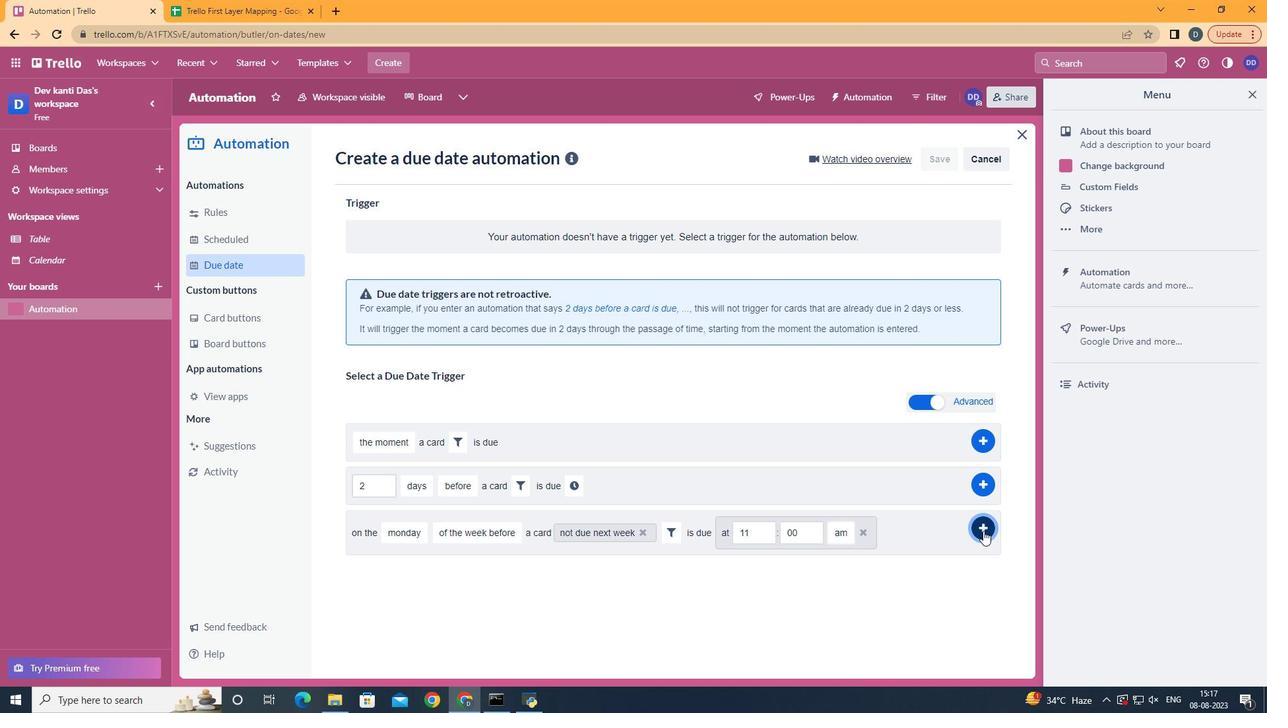 
Action: Mouse moved to (682, 263)
Screenshot: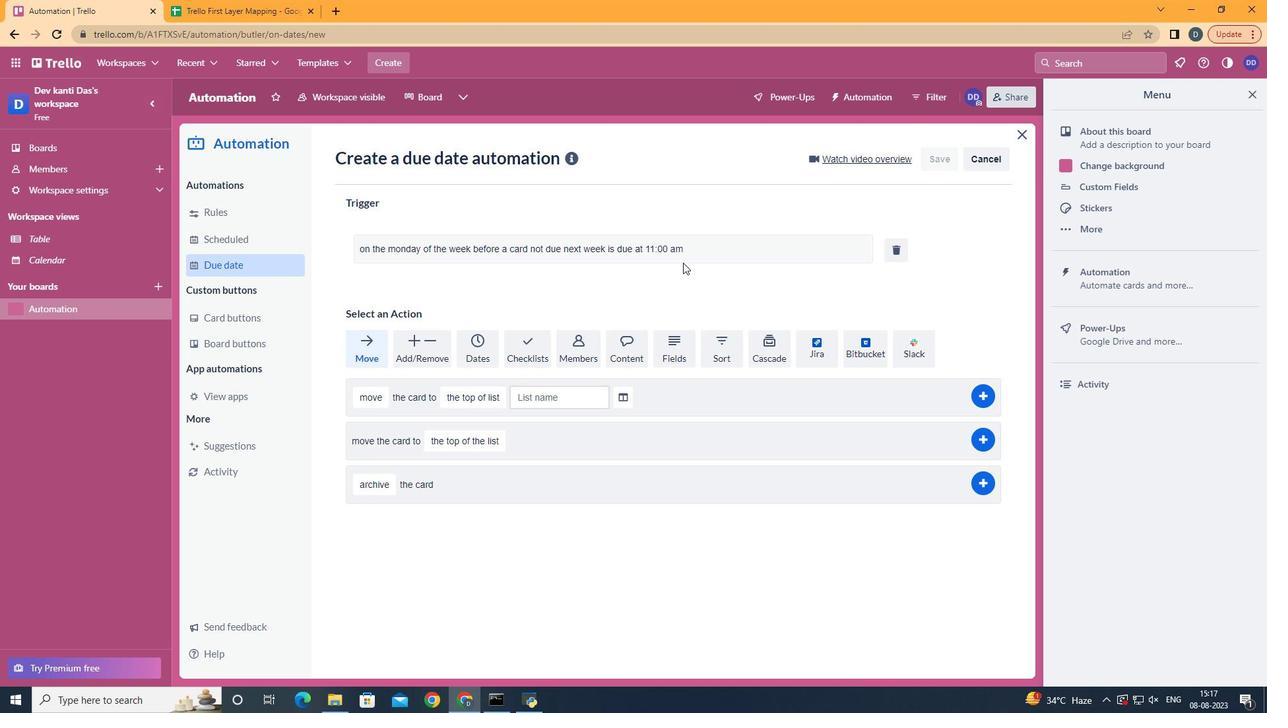 
